 Task: Create a due date automation trigger when advanced on, on the monday of the week a card is due add dates not due next month at 11:00 AM.
Action: Mouse moved to (1261, 100)
Screenshot: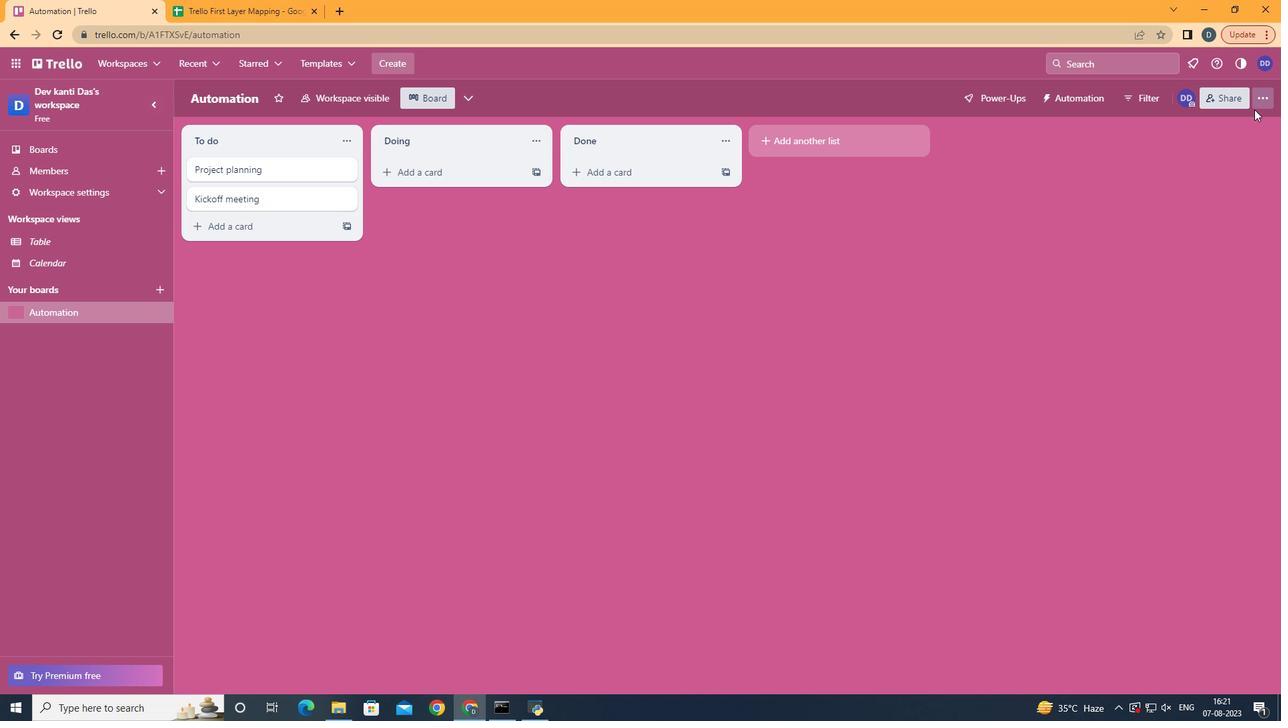 
Action: Mouse pressed left at (1261, 100)
Screenshot: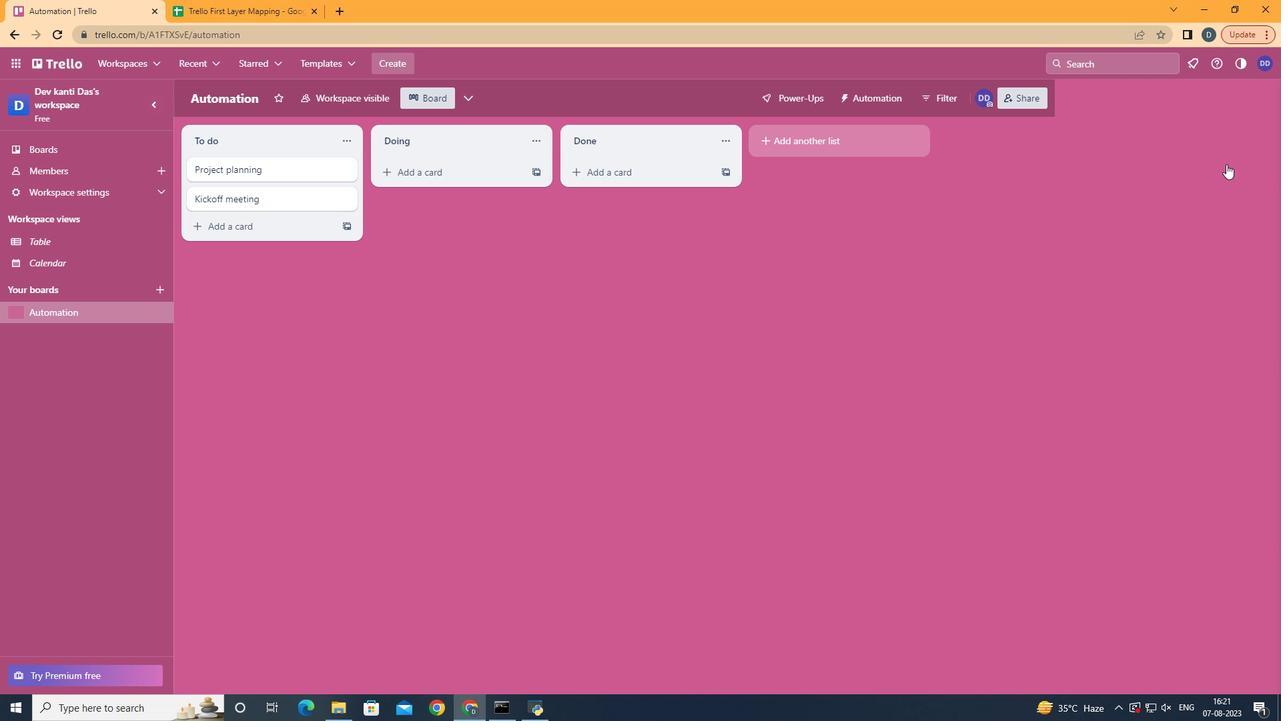 
Action: Mouse moved to (1150, 281)
Screenshot: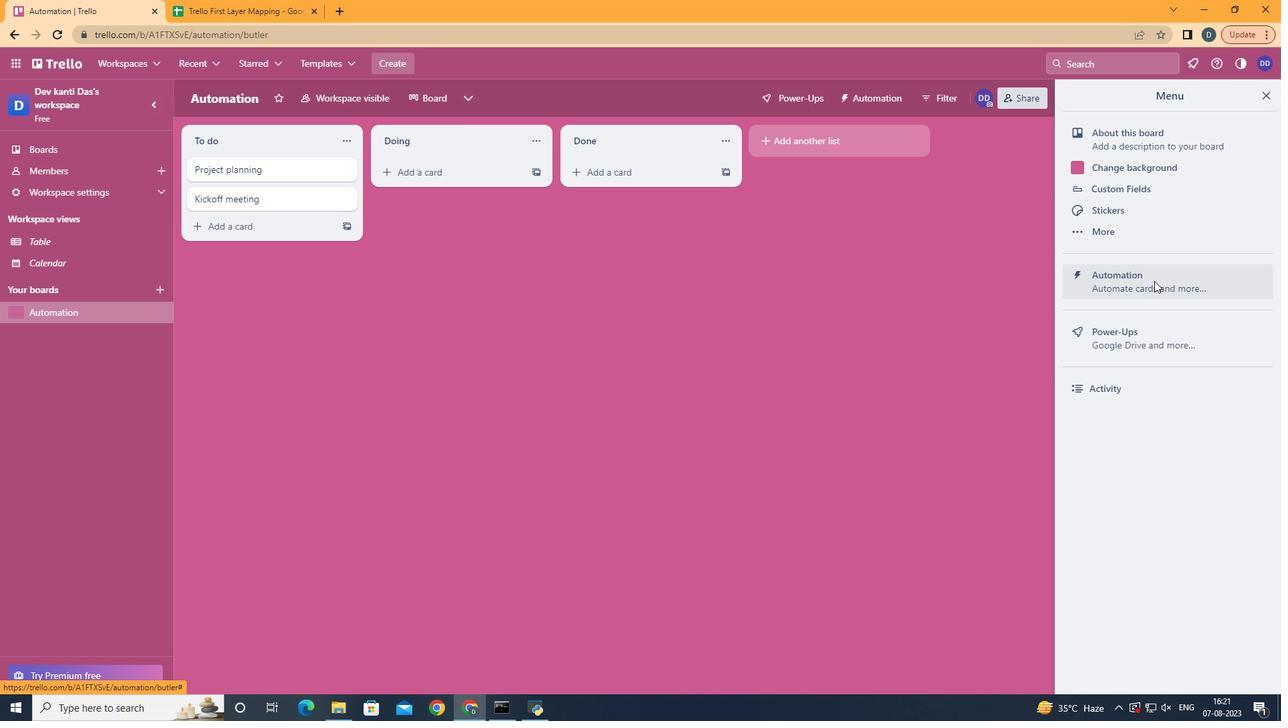 
Action: Mouse pressed left at (1150, 281)
Screenshot: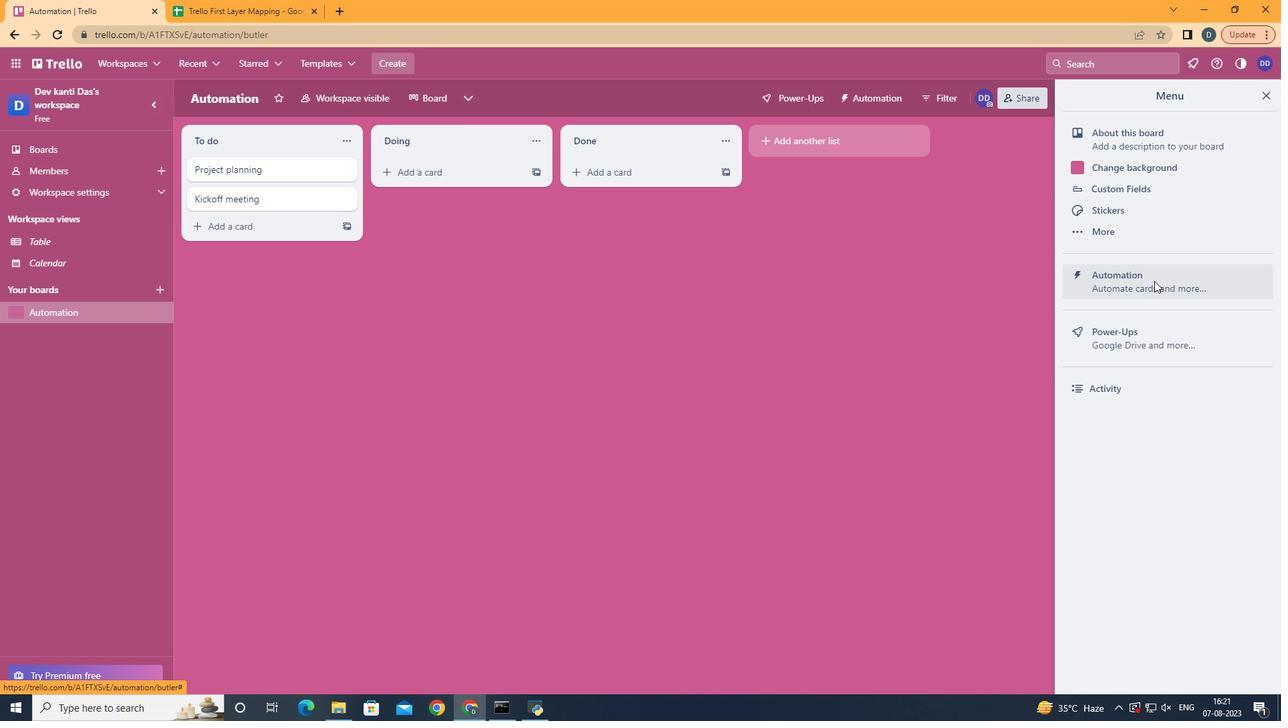 
Action: Mouse moved to (253, 276)
Screenshot: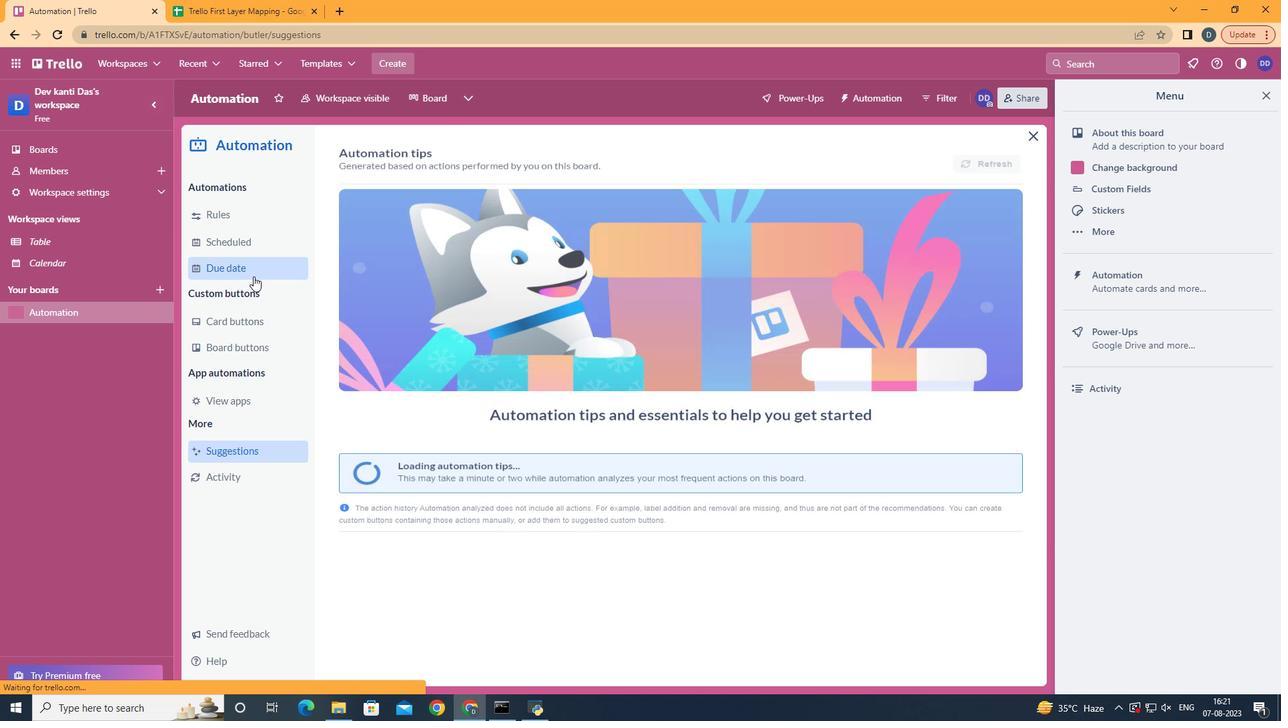 
Action: Mouse pressed left at (253, 276)
Screenshot: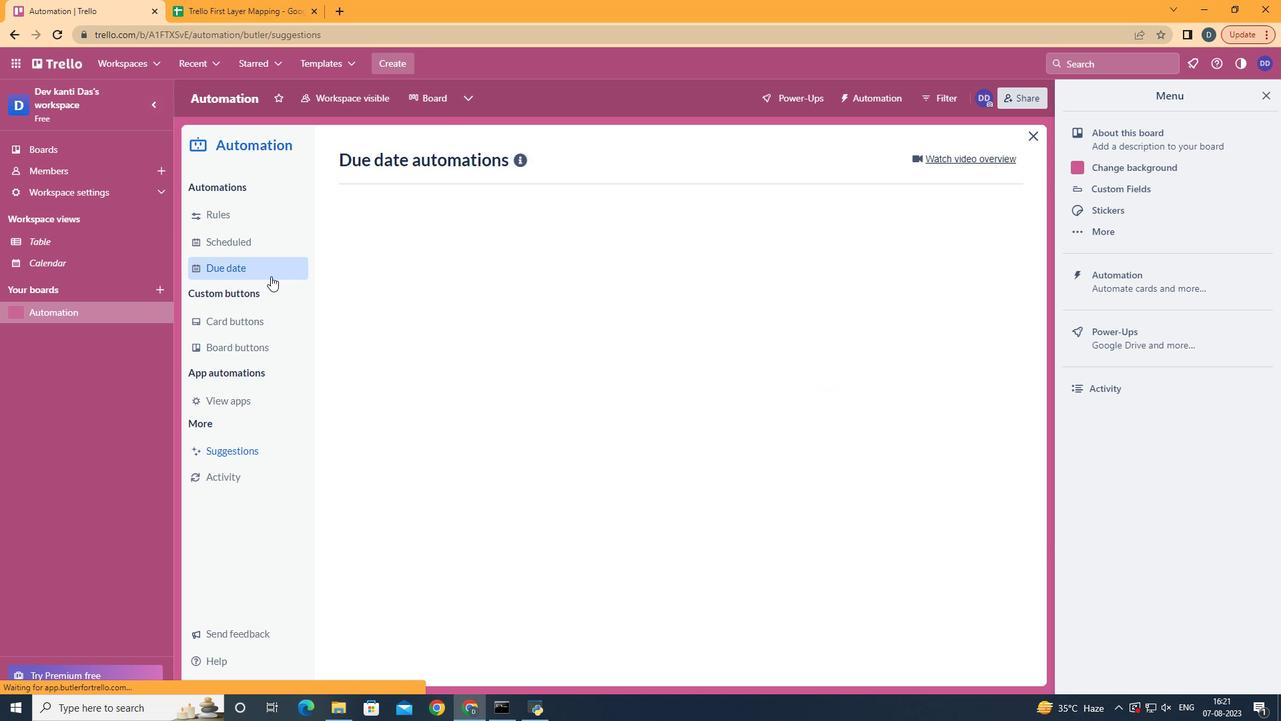
Action: Mouse moved to (939, 154)
Screenshot: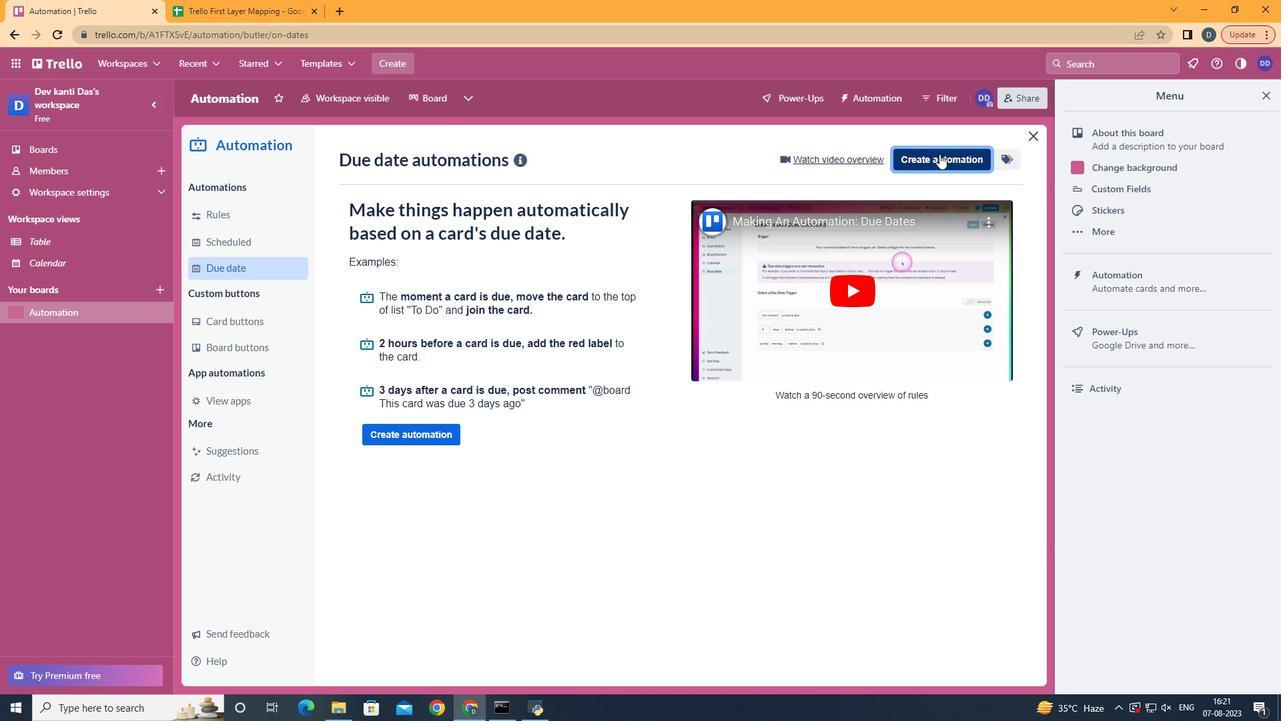 
Action: Mouse pressed left at (939, 154)
Screenshot: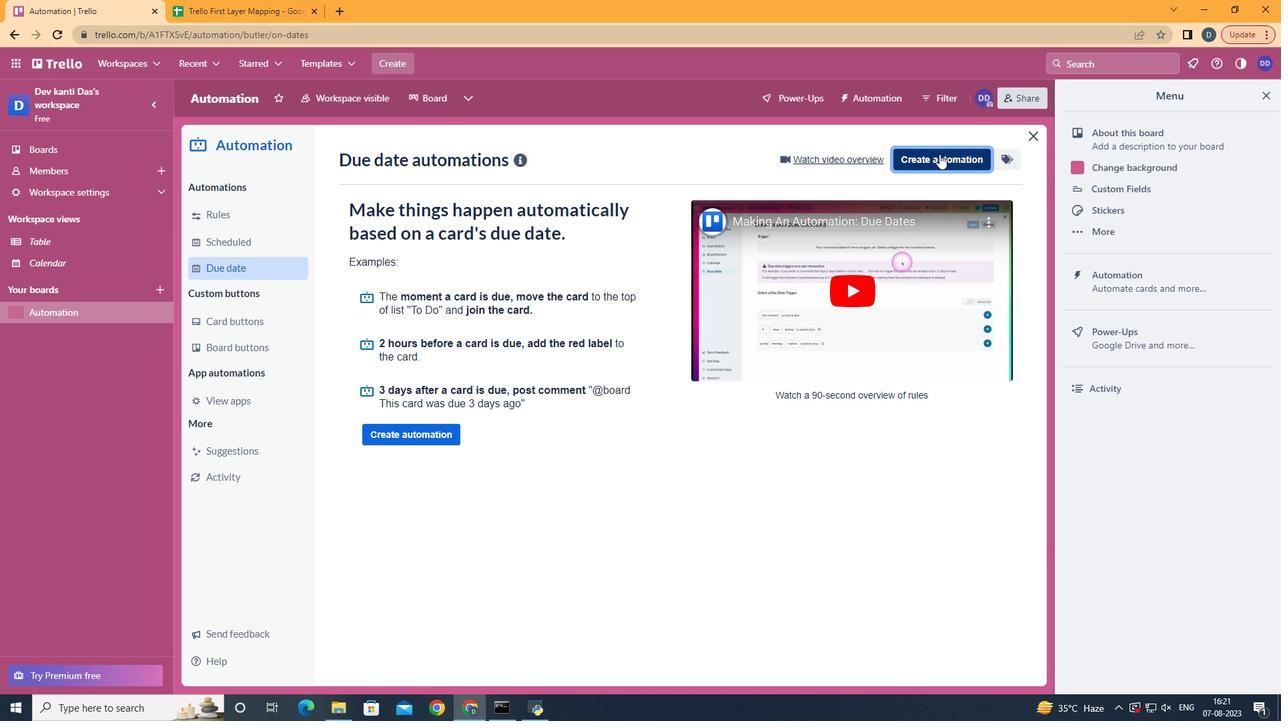 
Action: Mouse moved to (694, 293)
Screenshot: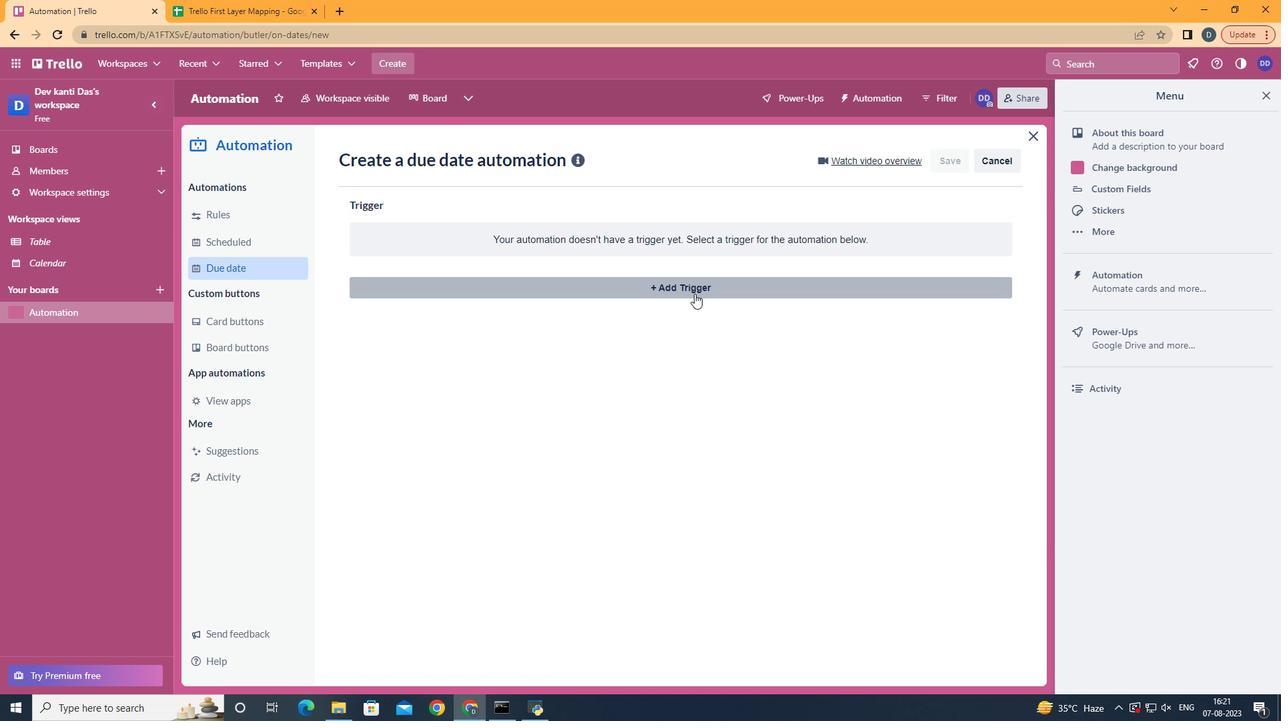 
Action: Mouse pressed left at (694, 293)
Screenshot: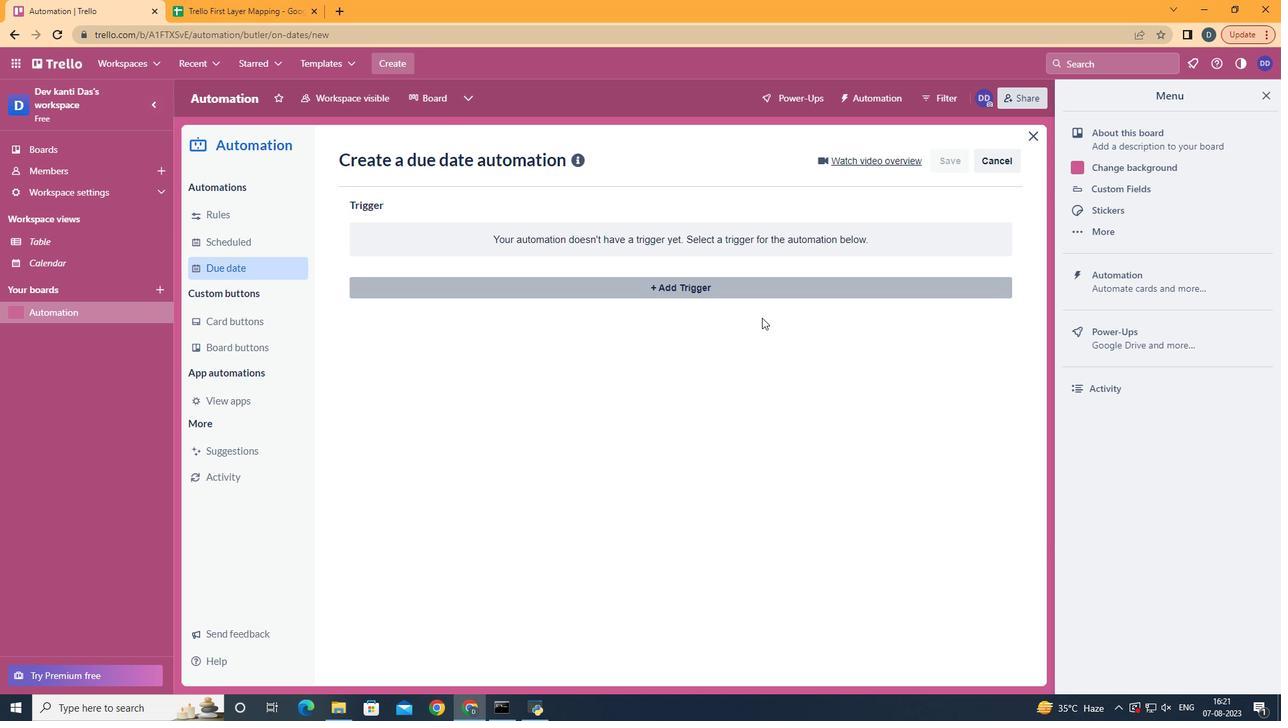 
Action: Mouse moved to (437, 355)
Screenshot: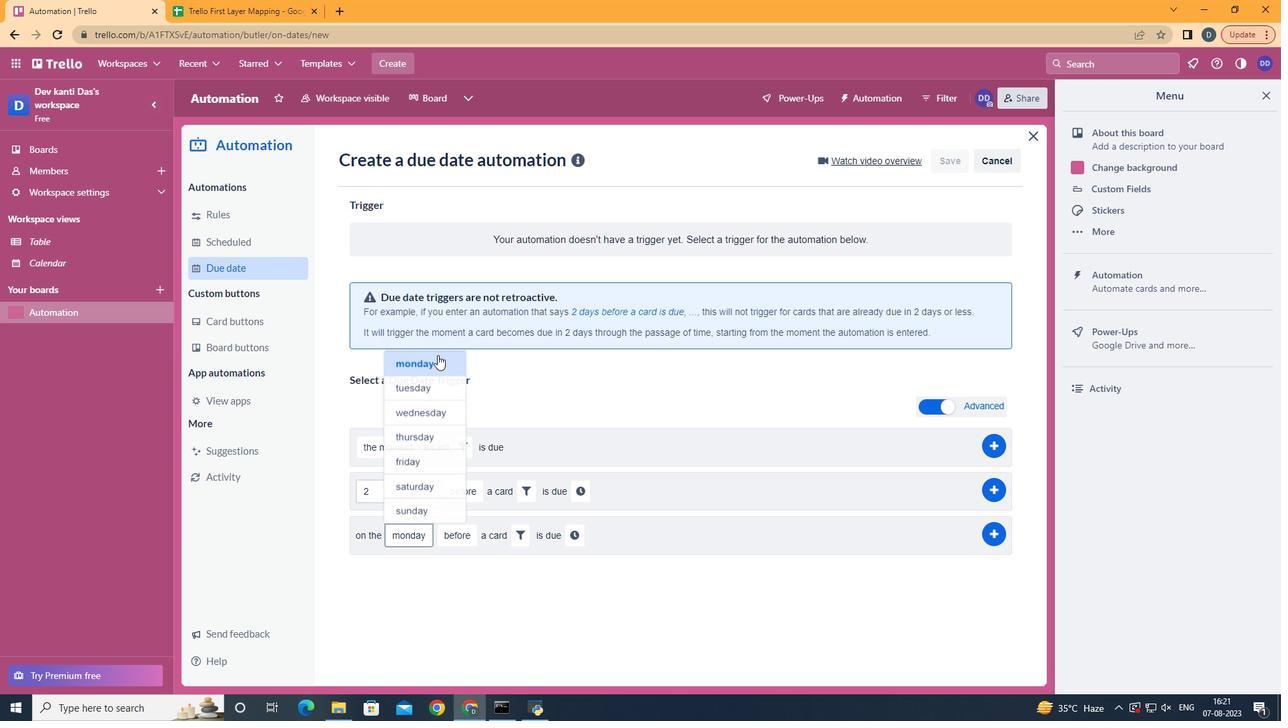 
Action: Mouse pressed left at (437, 355)
Screenshot: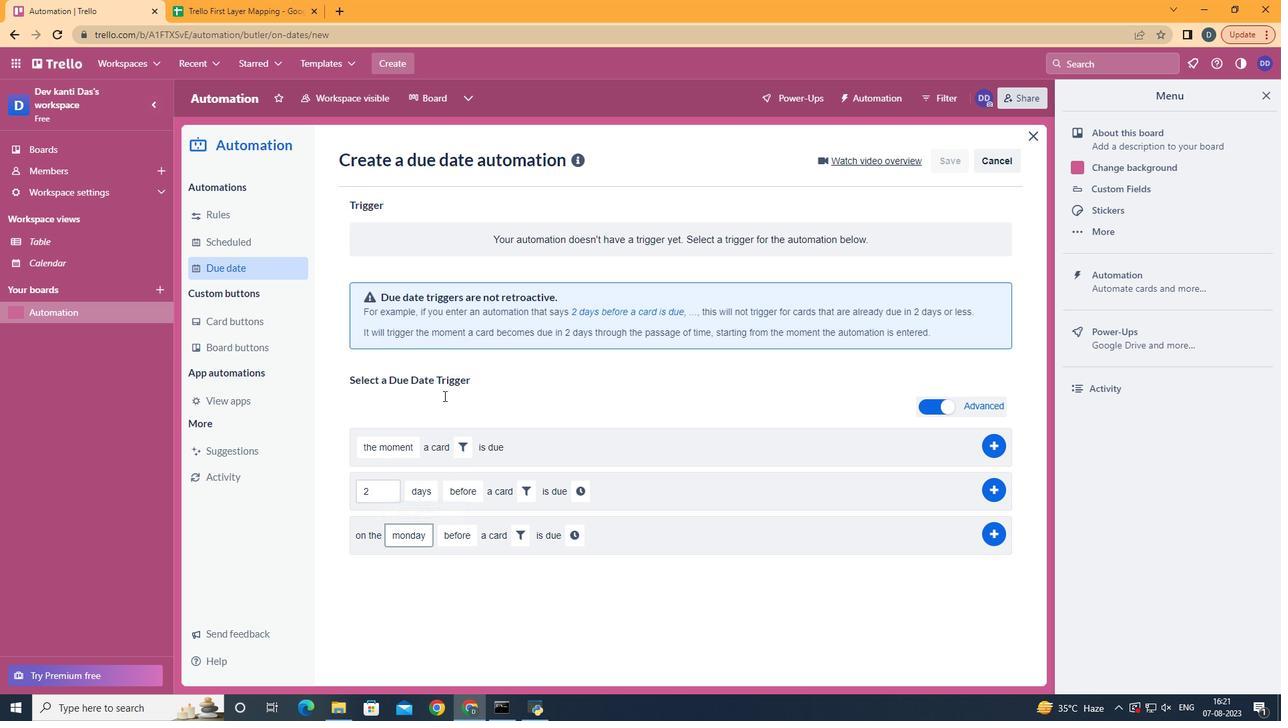 
Action: Mouse moved to (493, 612)
Screenshot: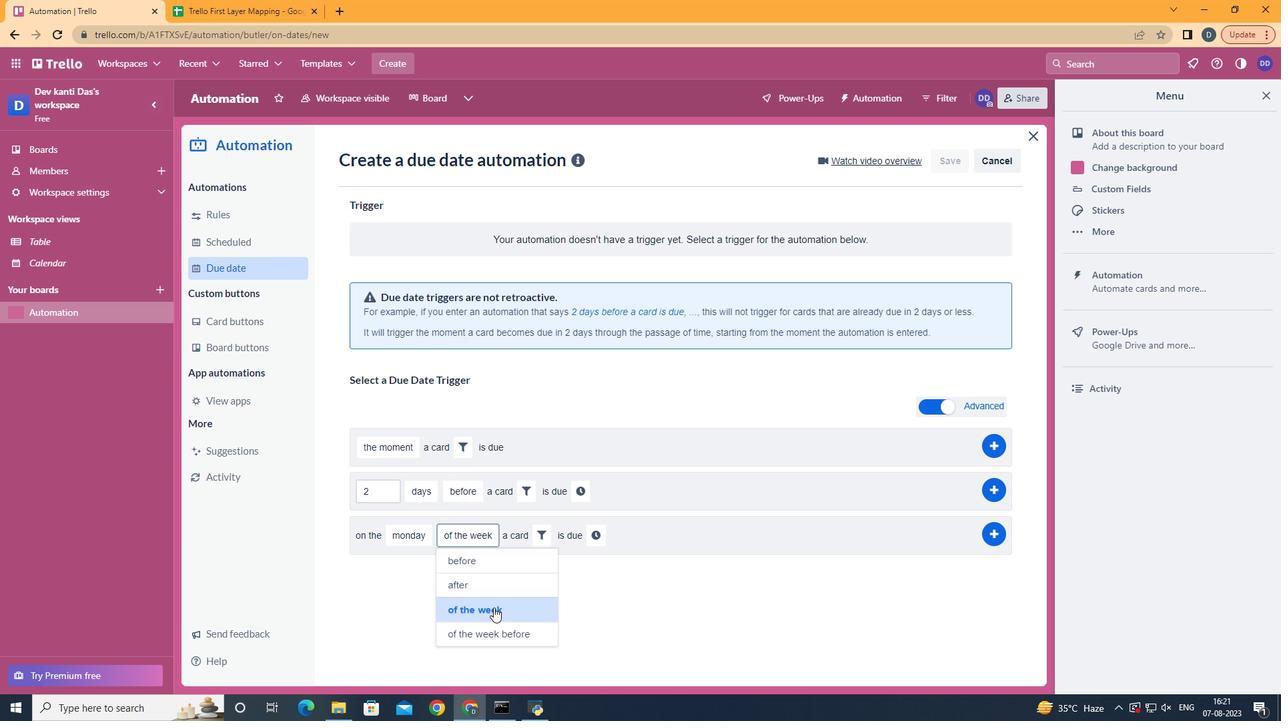 
Action: Mouse pressed left at (493, 612)
Screenshot: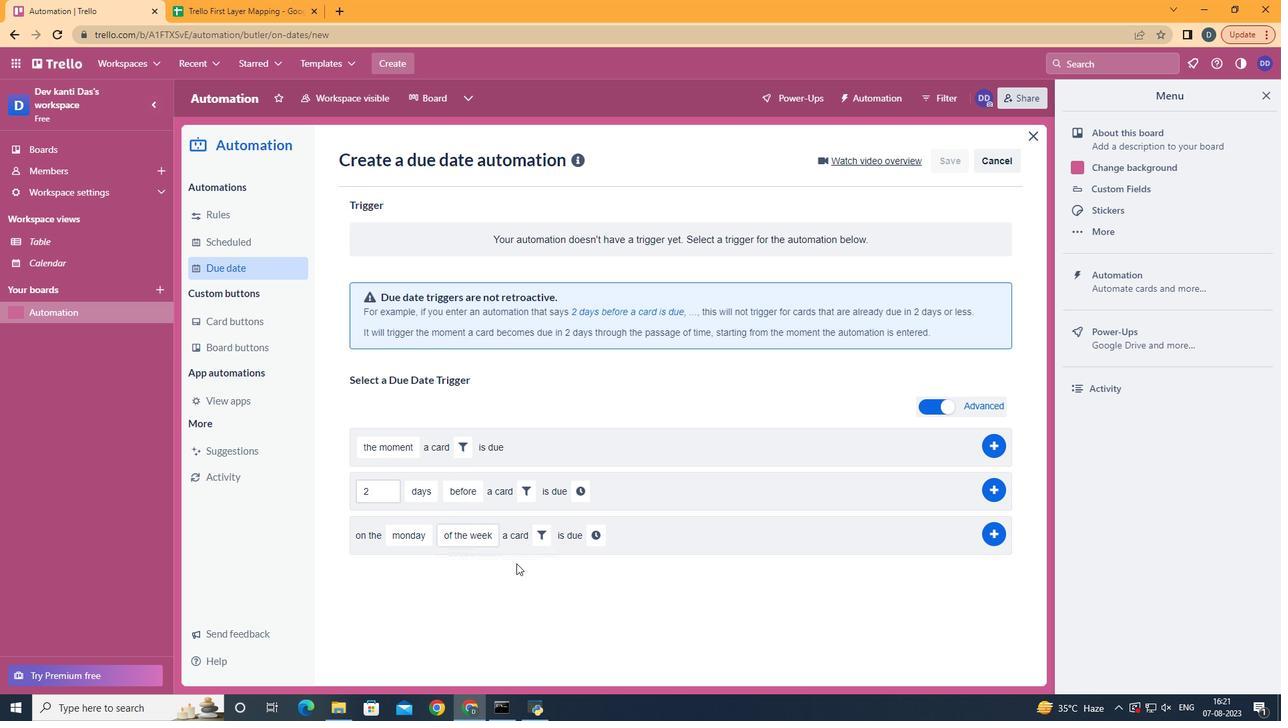 
Action: Mouse moved to (546, 539)
Screenshot: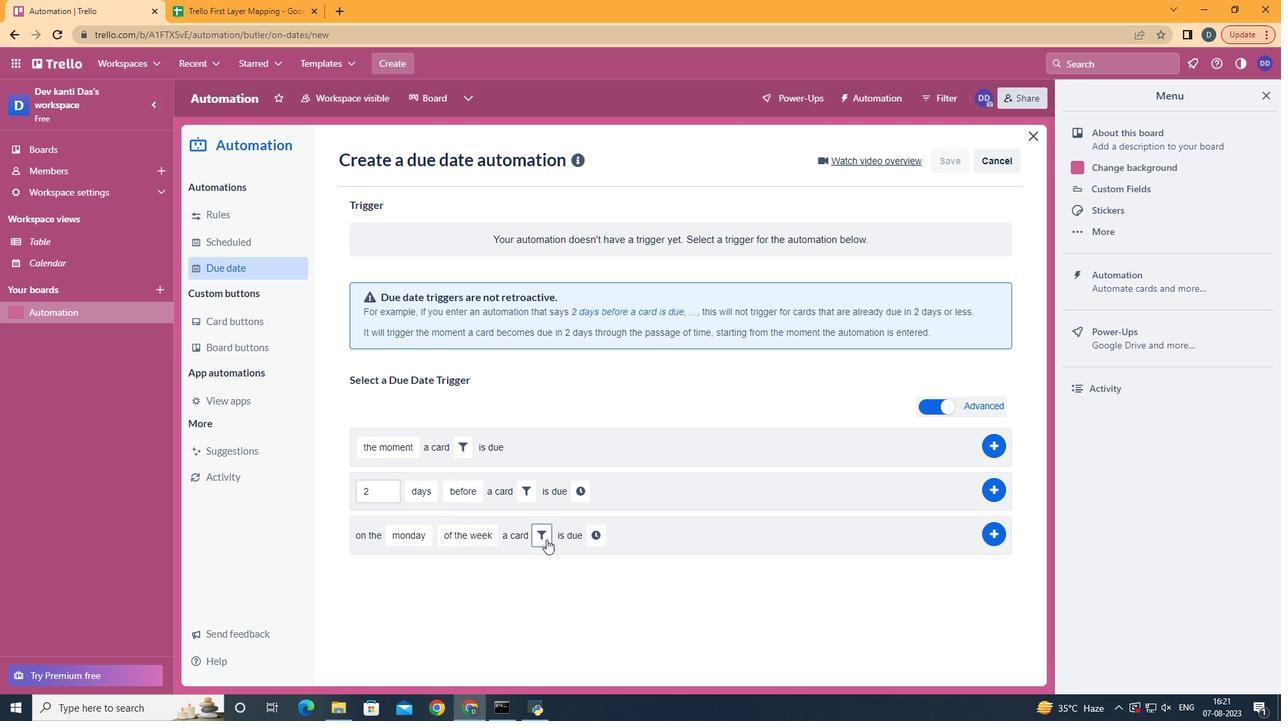 
Action: Mouse pressed left at (546, 539)
Screenshot: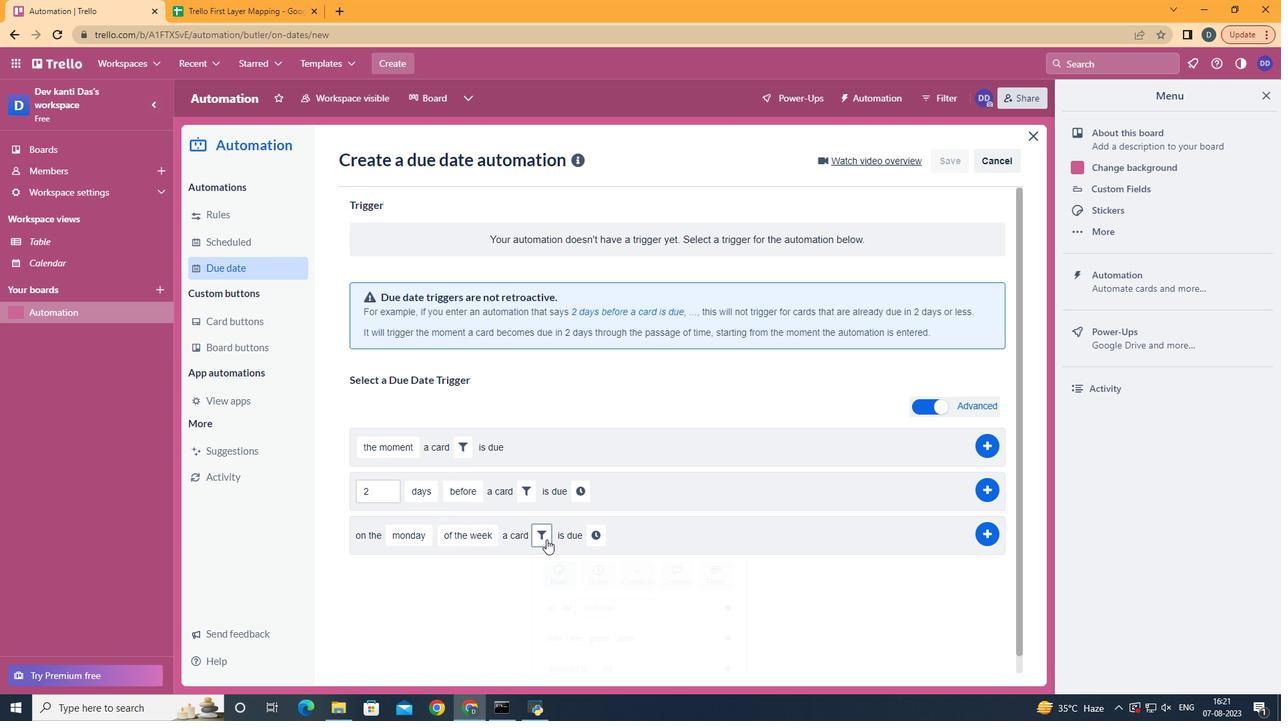 
Action: Mouse moved to (616, 581)
Screenshot: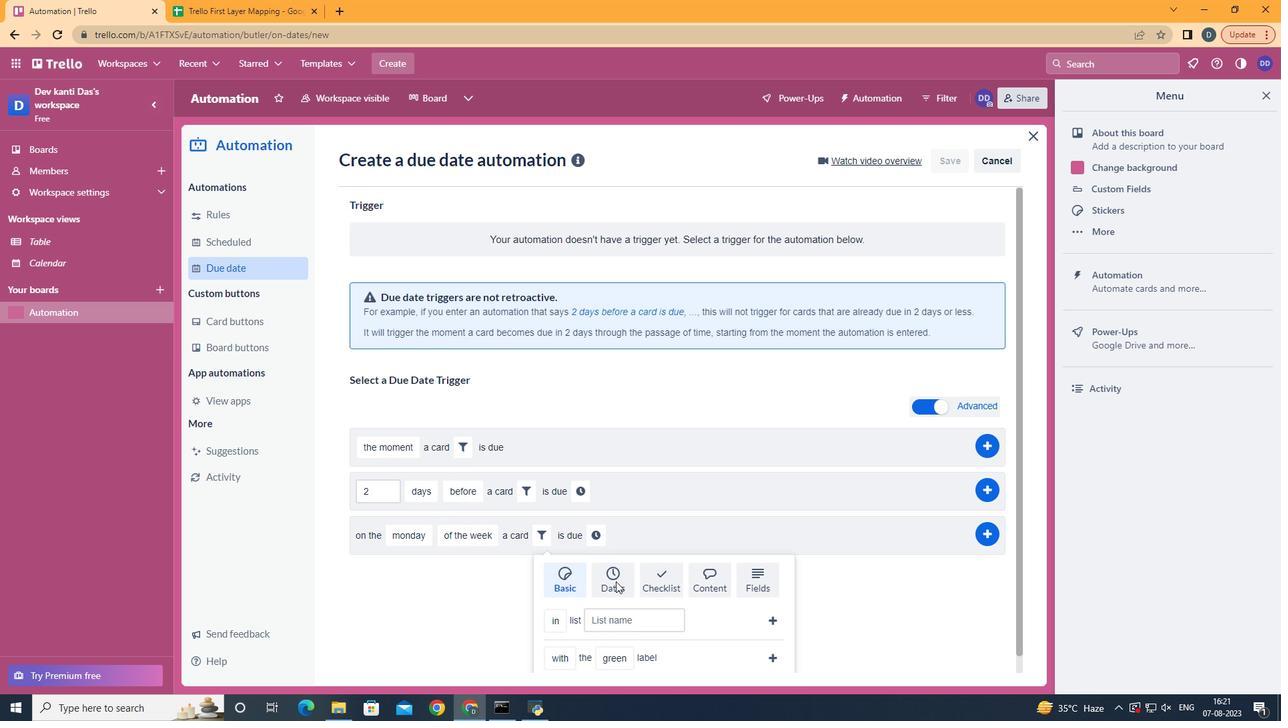 
Action: Mouse pressed left at (616, 581)
Screenshot: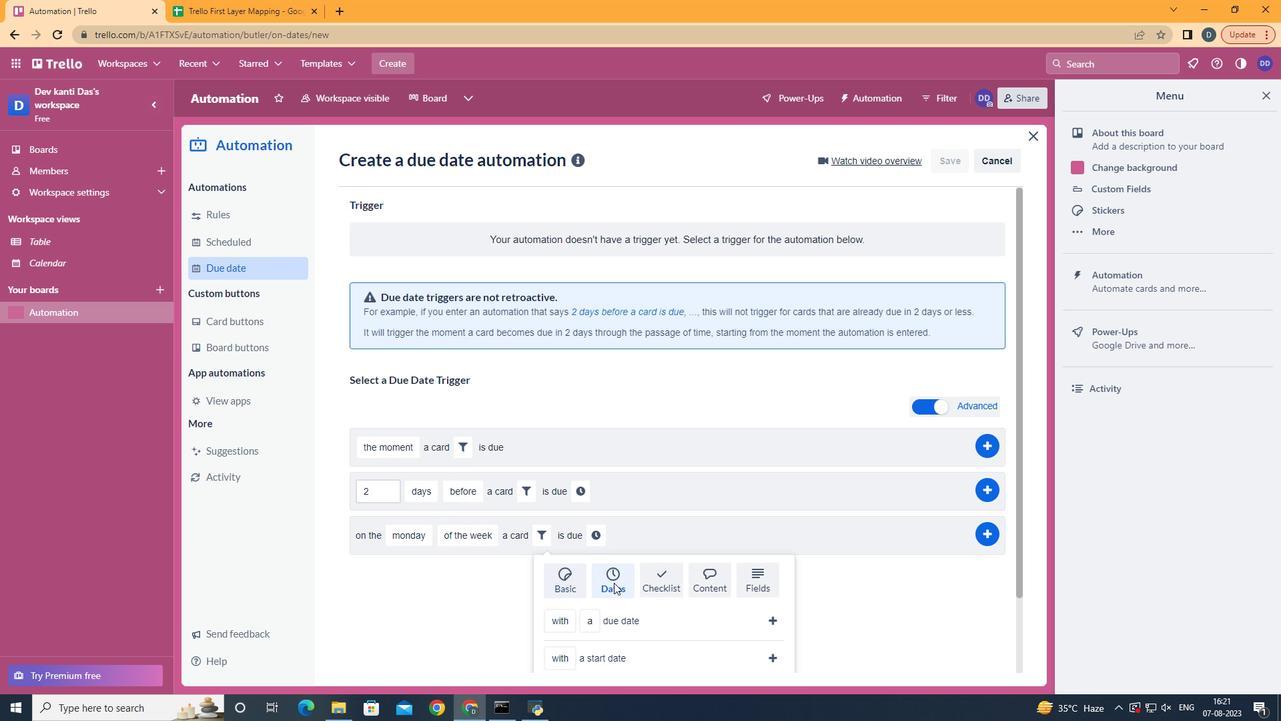 
Action: Mouse moved to (614, 582)
Screenshot: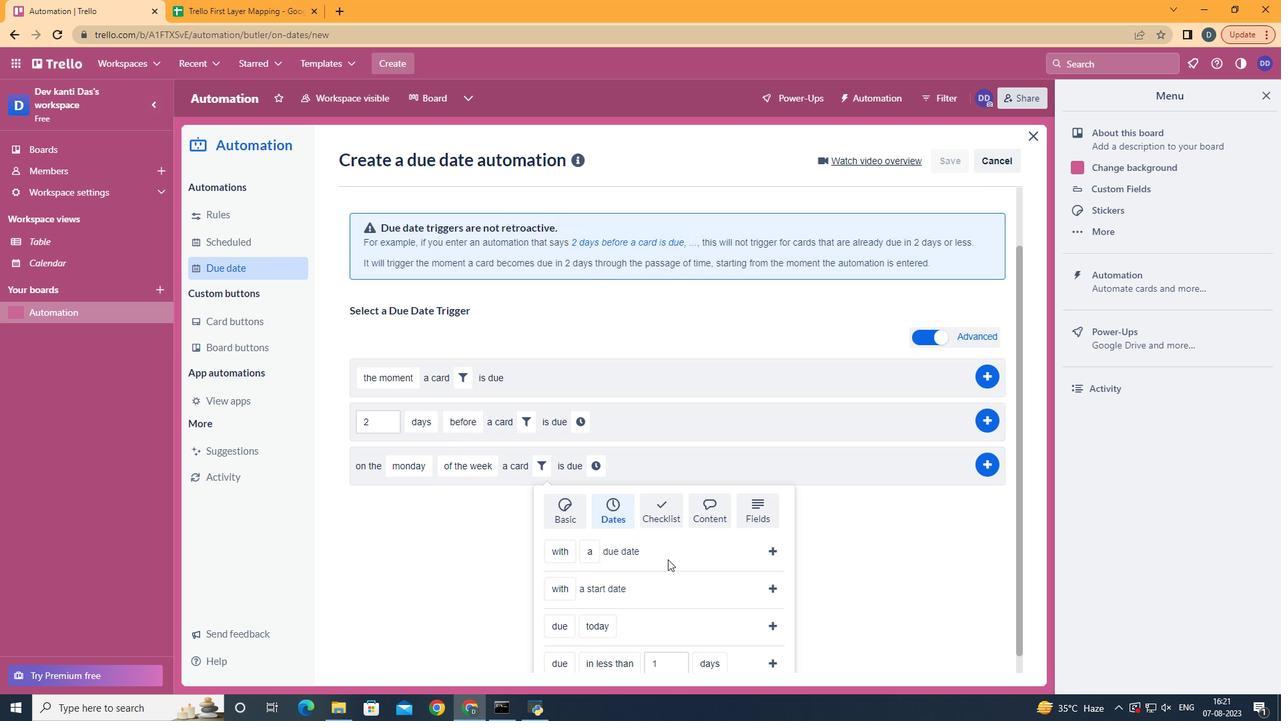 
Action: Mouse scrolled (614, 581) with delta (0, 0)
Screenshot: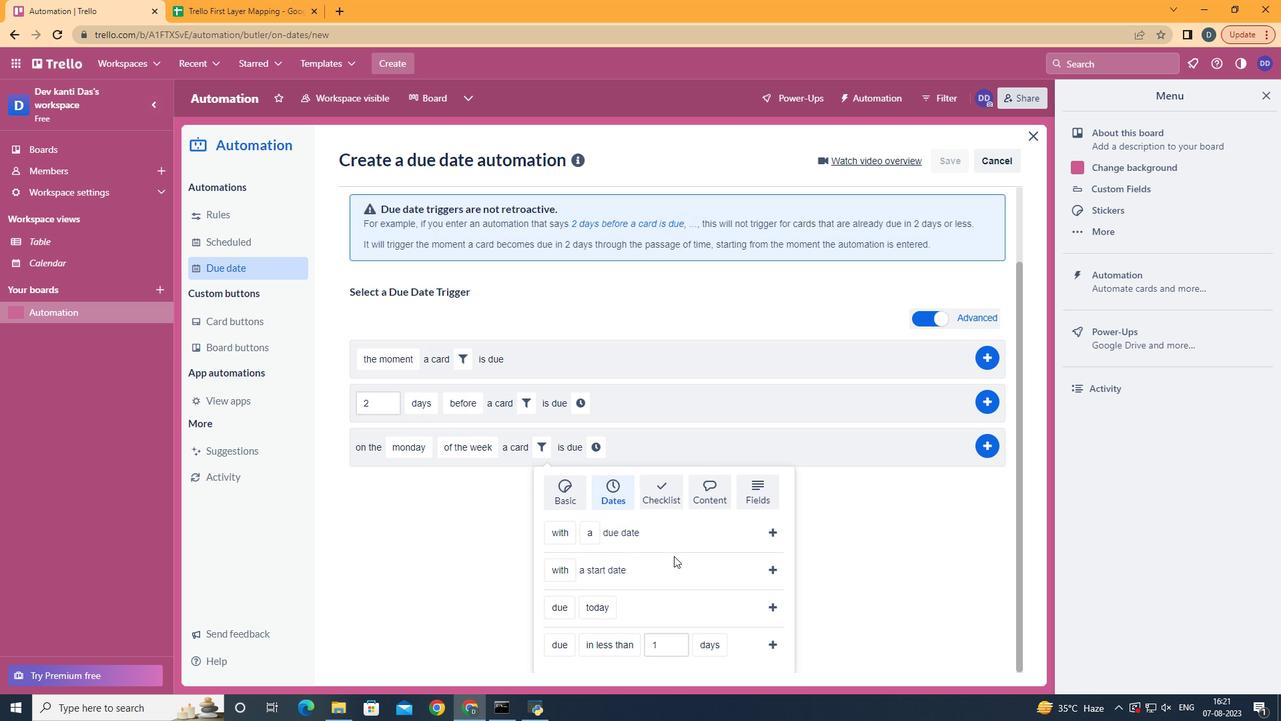
Action: Mouse scrolled (614, 581) with delta (0, 0)
Screenshot: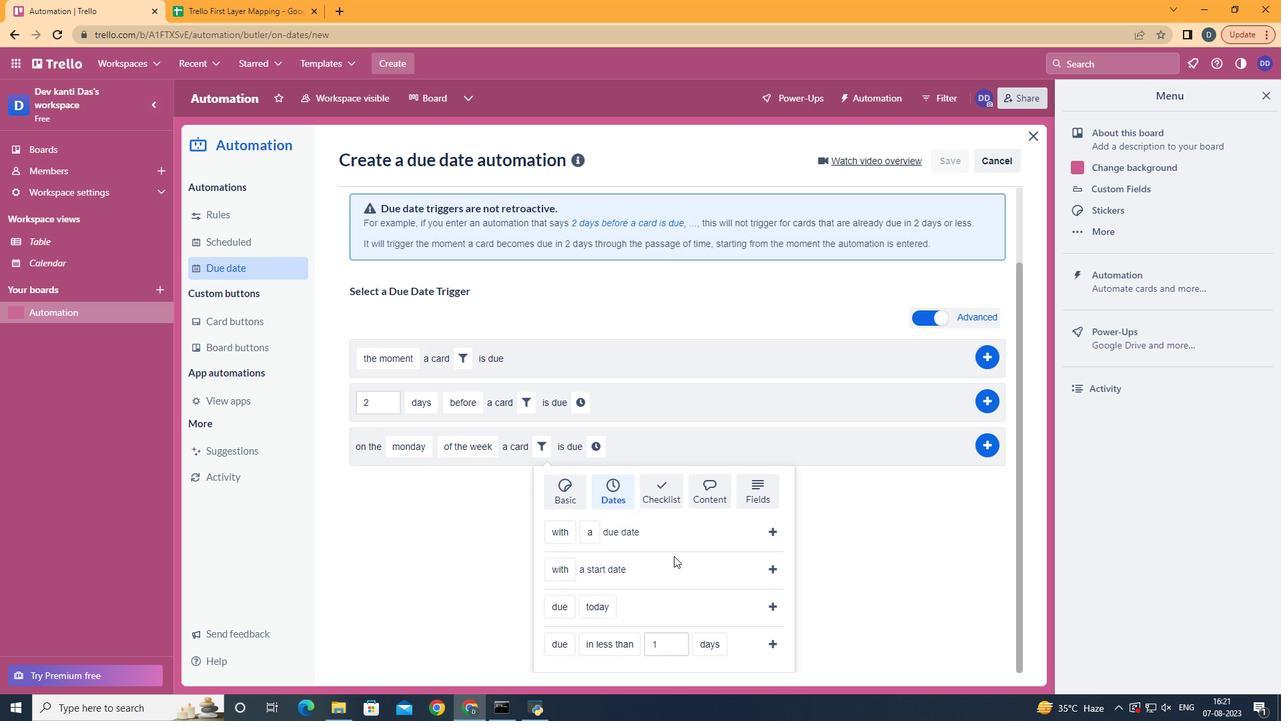 
Action: Mouse scrolled (614, 581) with delta (0, 0)
Screenshot: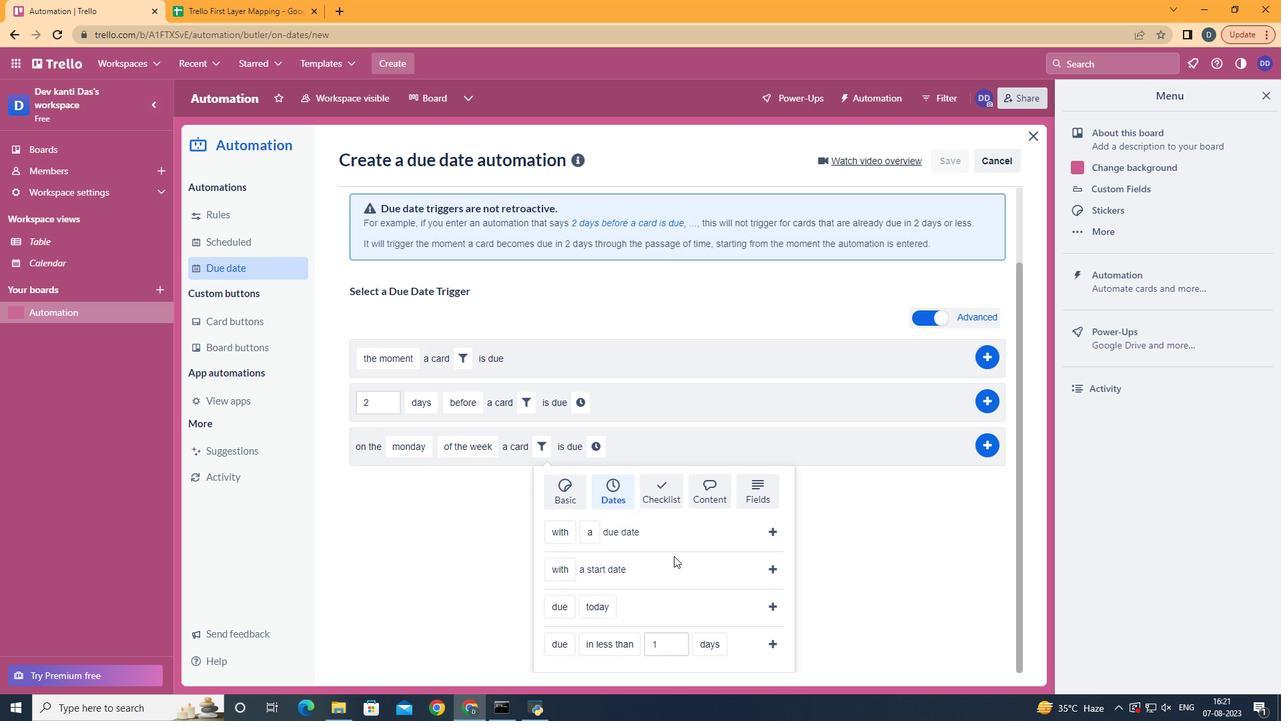 
Action: Mouse scrolled (614, 581) with delta (0, 0)
Screenshot: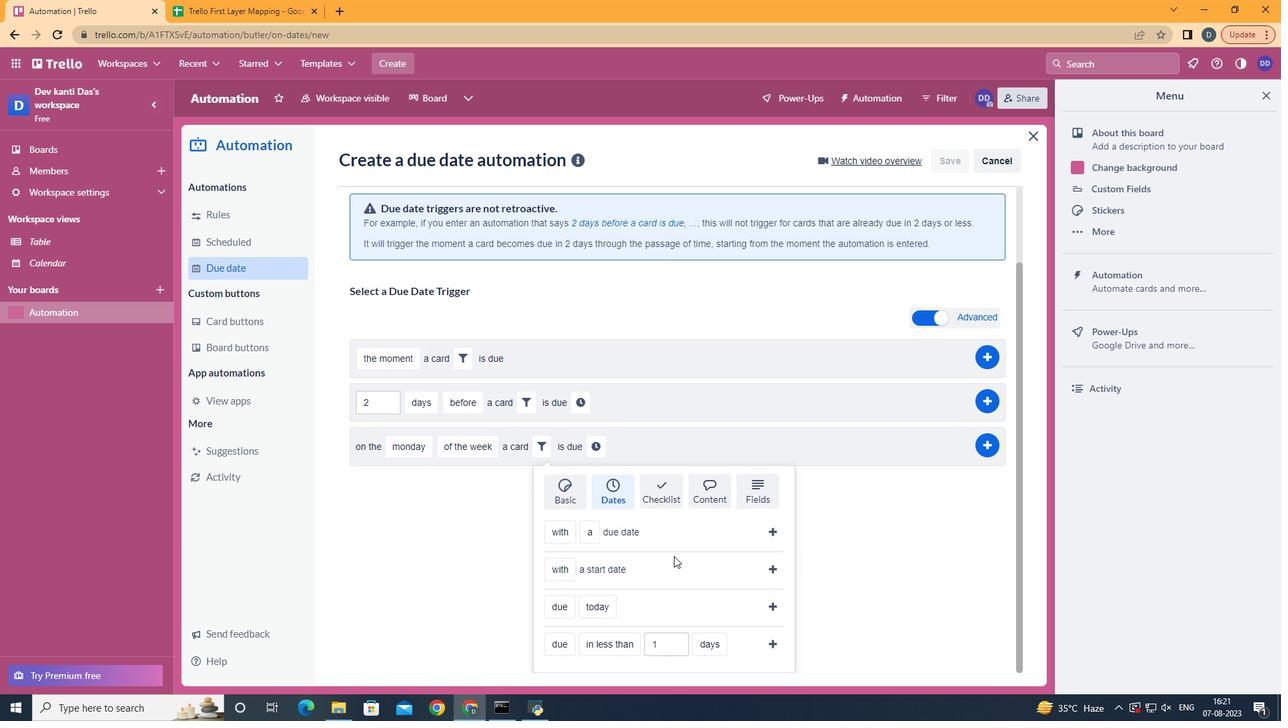 
Action: Mouse moved to (582, 533)
Screenshot: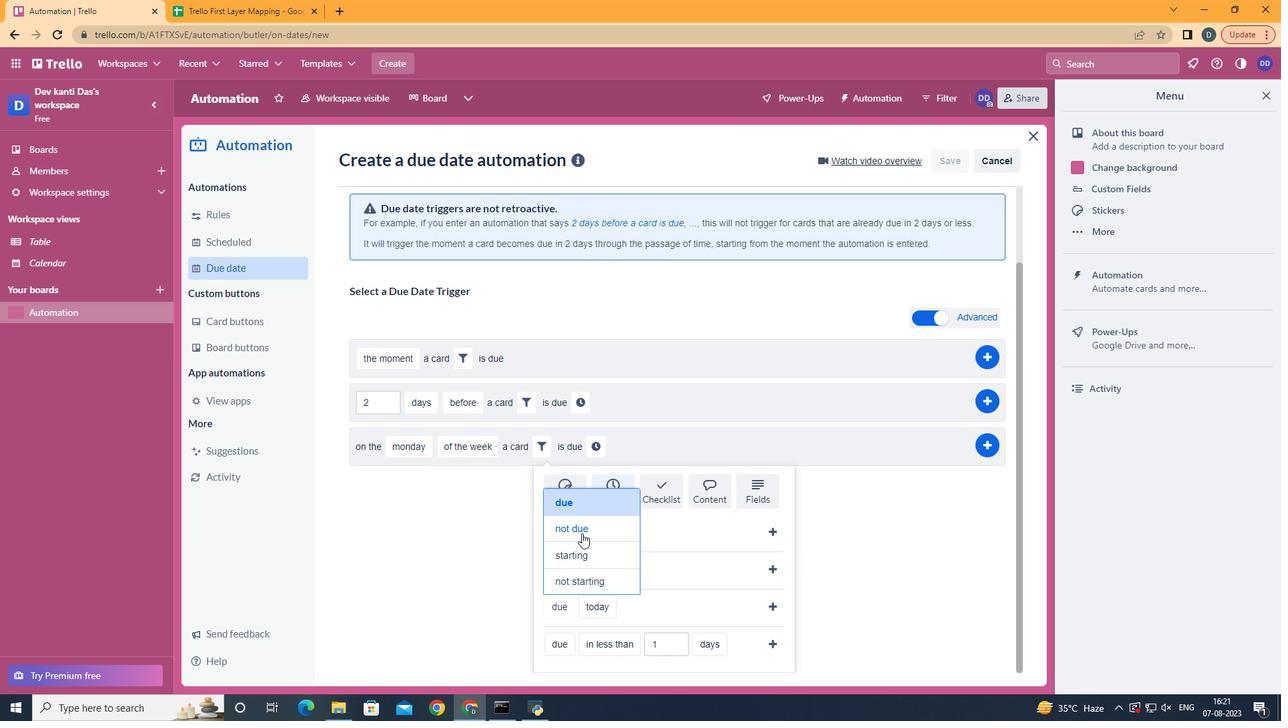 
Action: Mouse pressed left at (582, 533)
Screenshot: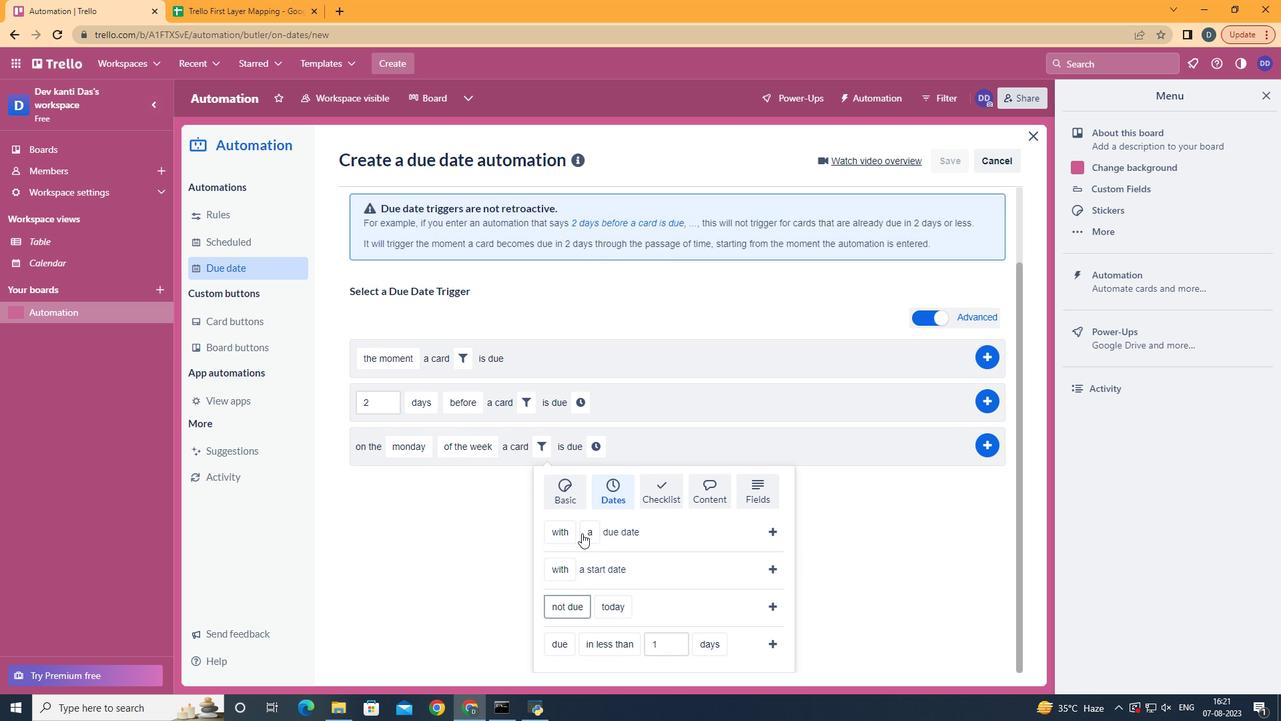 
Action: Mouse moved to (634, 585)
Screenshot: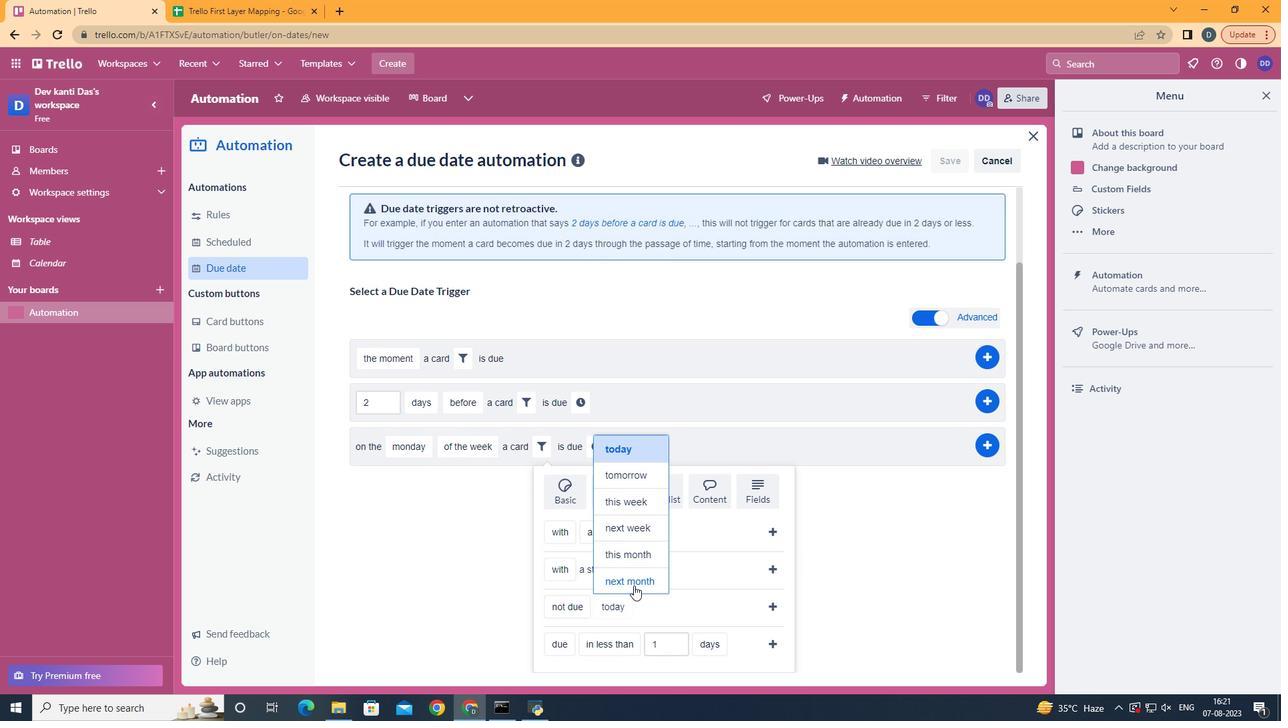 
Action: Mouse pressed left at (634, 585)
Screenshot: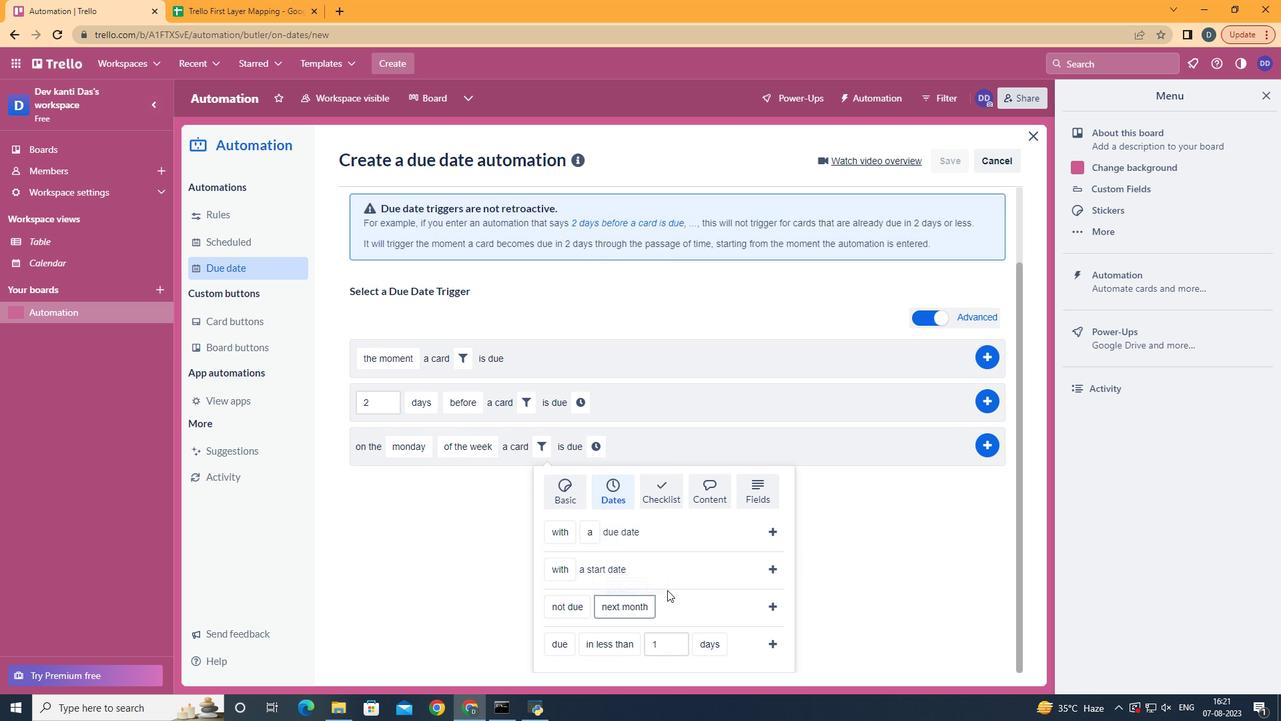 
Action: Mouse moved to (777, 604)
Screenshot: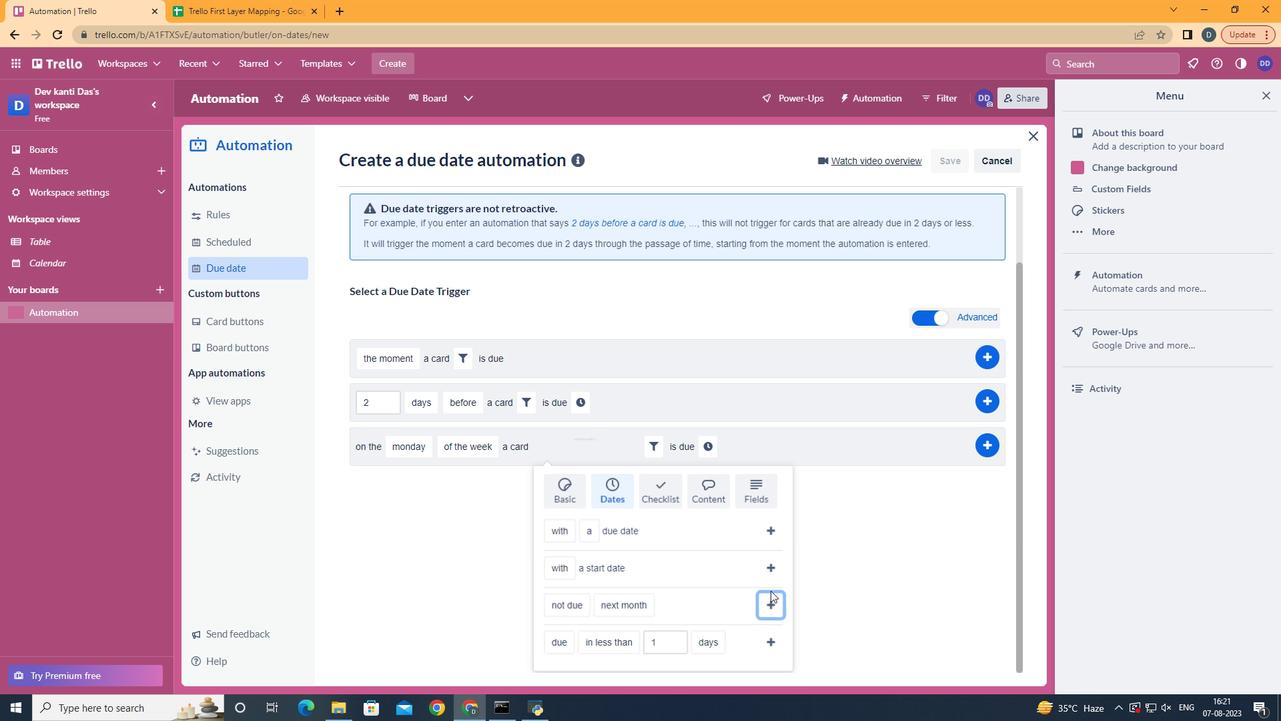
Action: Mouse pressed left at (777, 604)
Screenshot: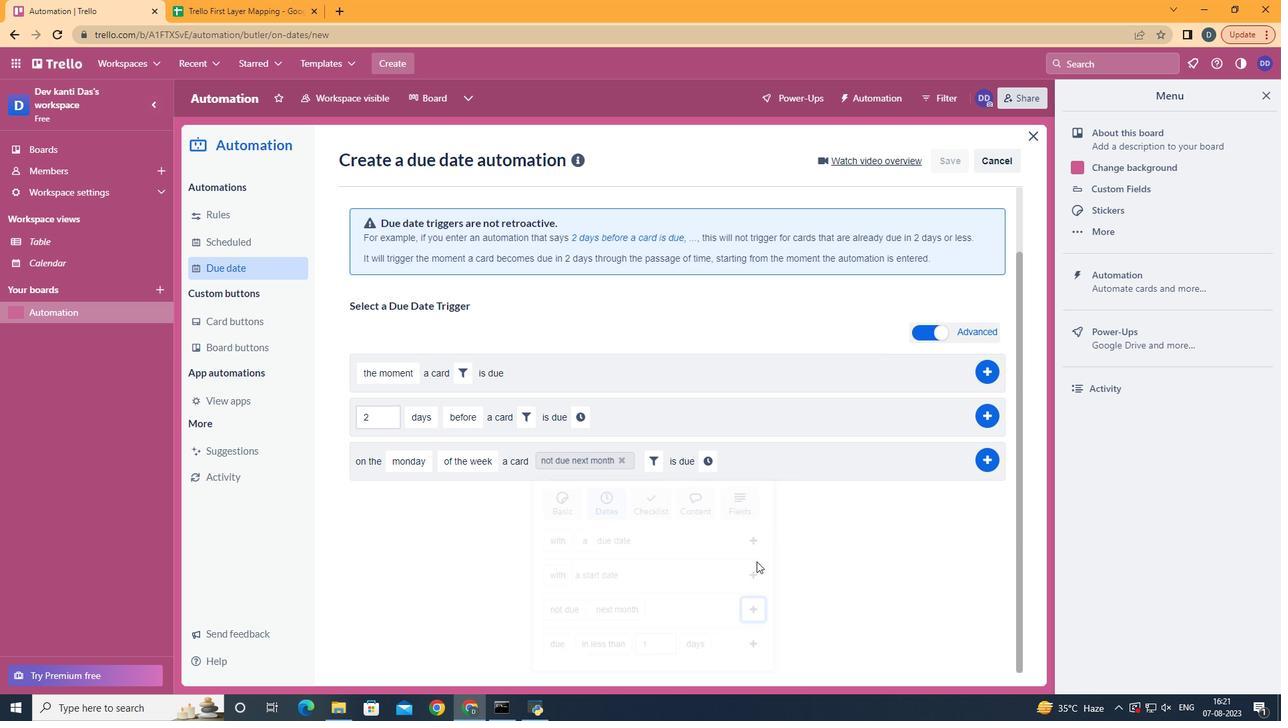 
Action: Mouse moved to (715, 534)
Screenshot: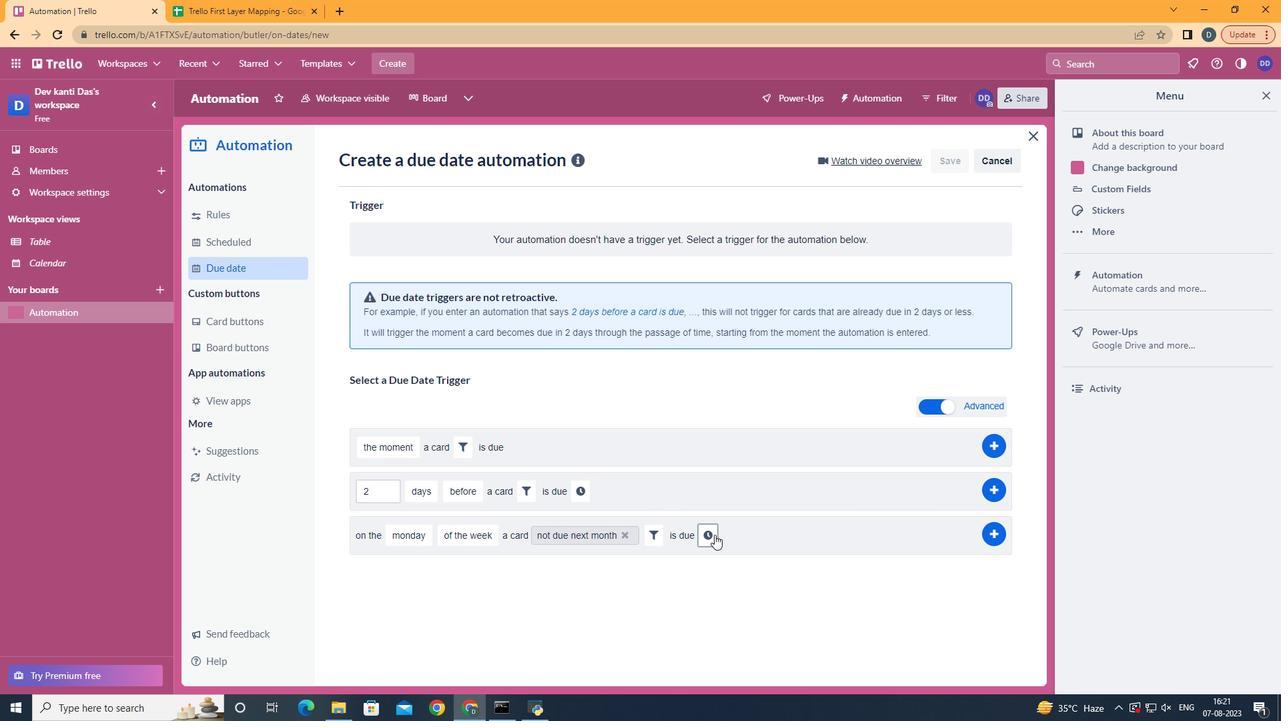 
Action: Mouse pressed left at (715, 534)
Screenshot: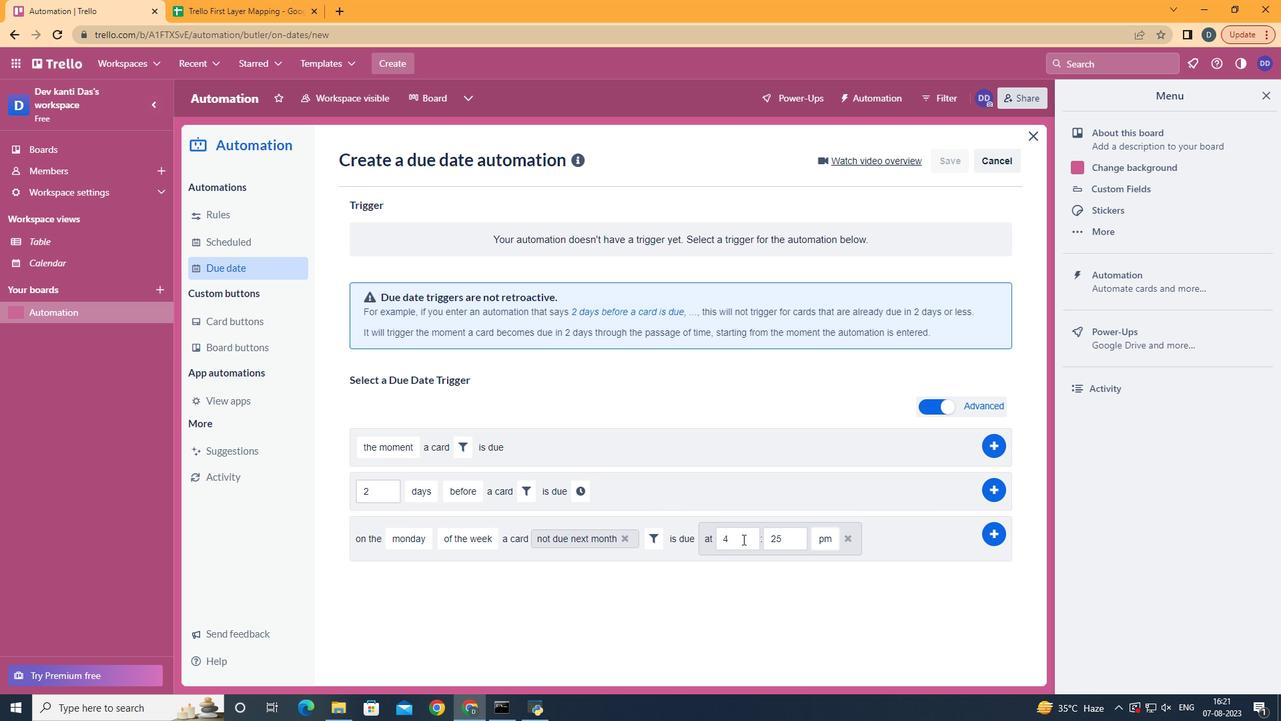 
Action: Mouse moved to (745, 540)
Screenshot: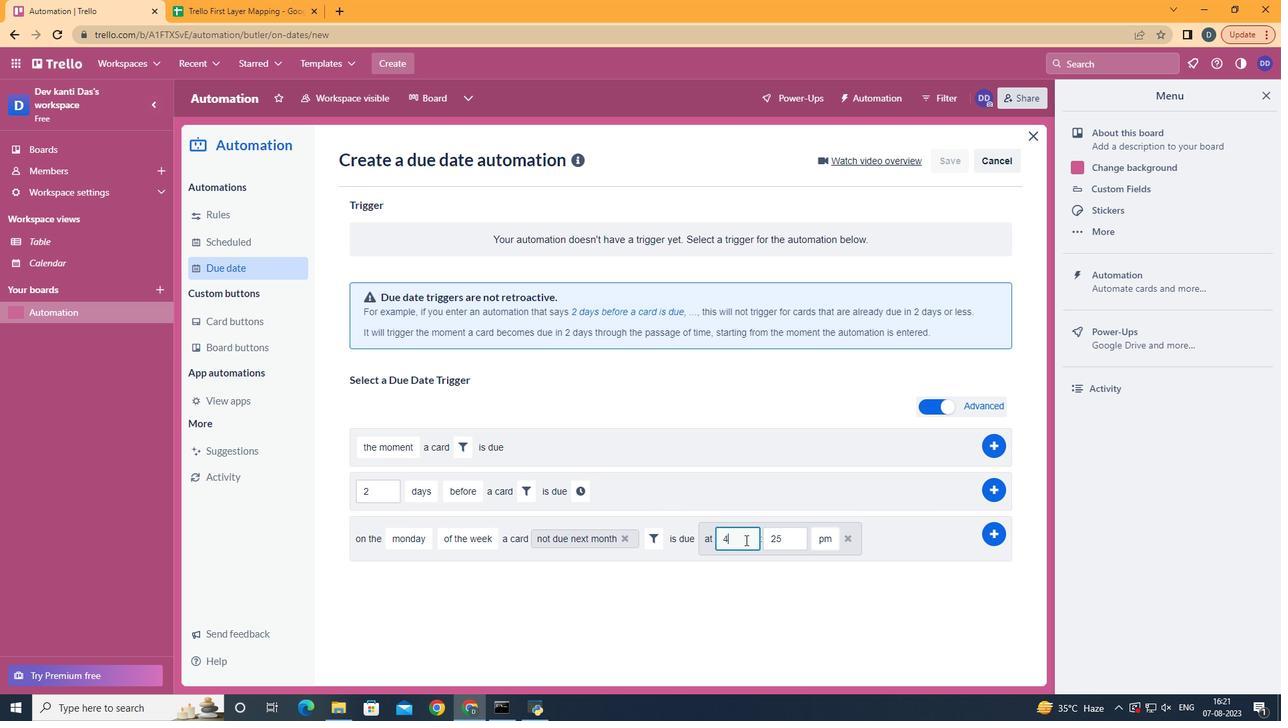
Action: Mouse pressed left at (745, 540)
Screenshot: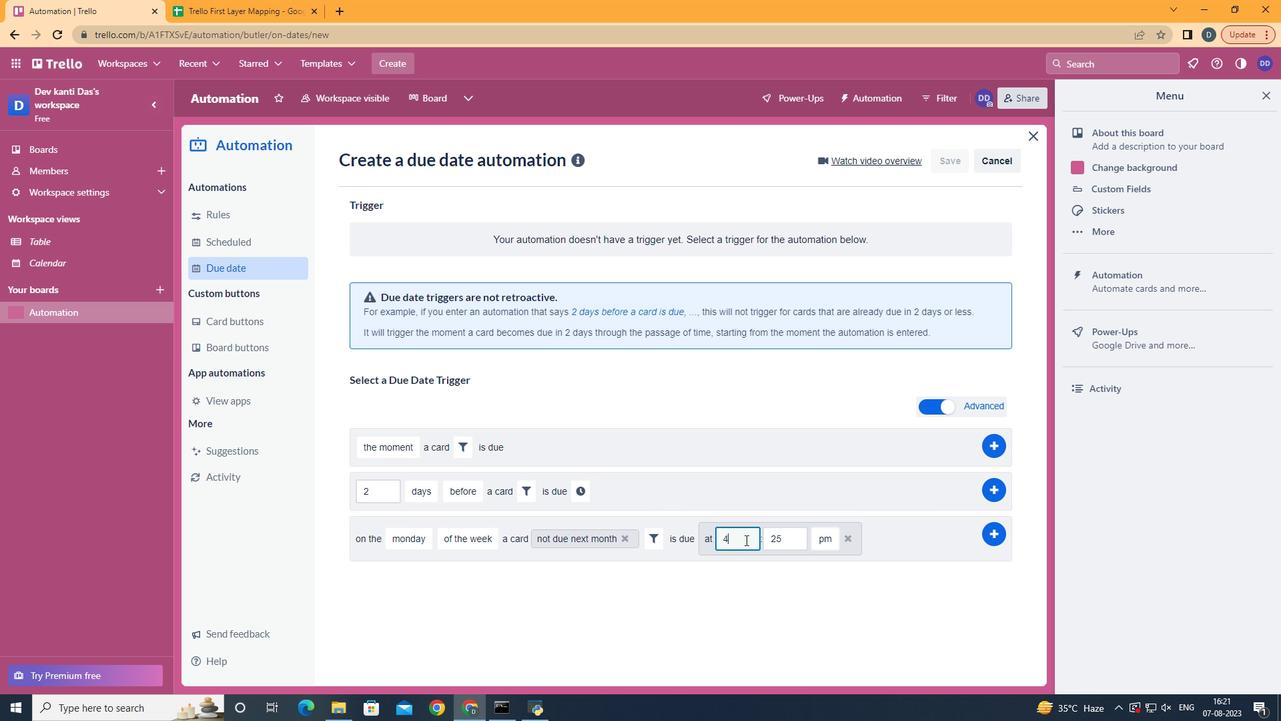 
Action: Mouse moved to (741, 542)
Screenshot: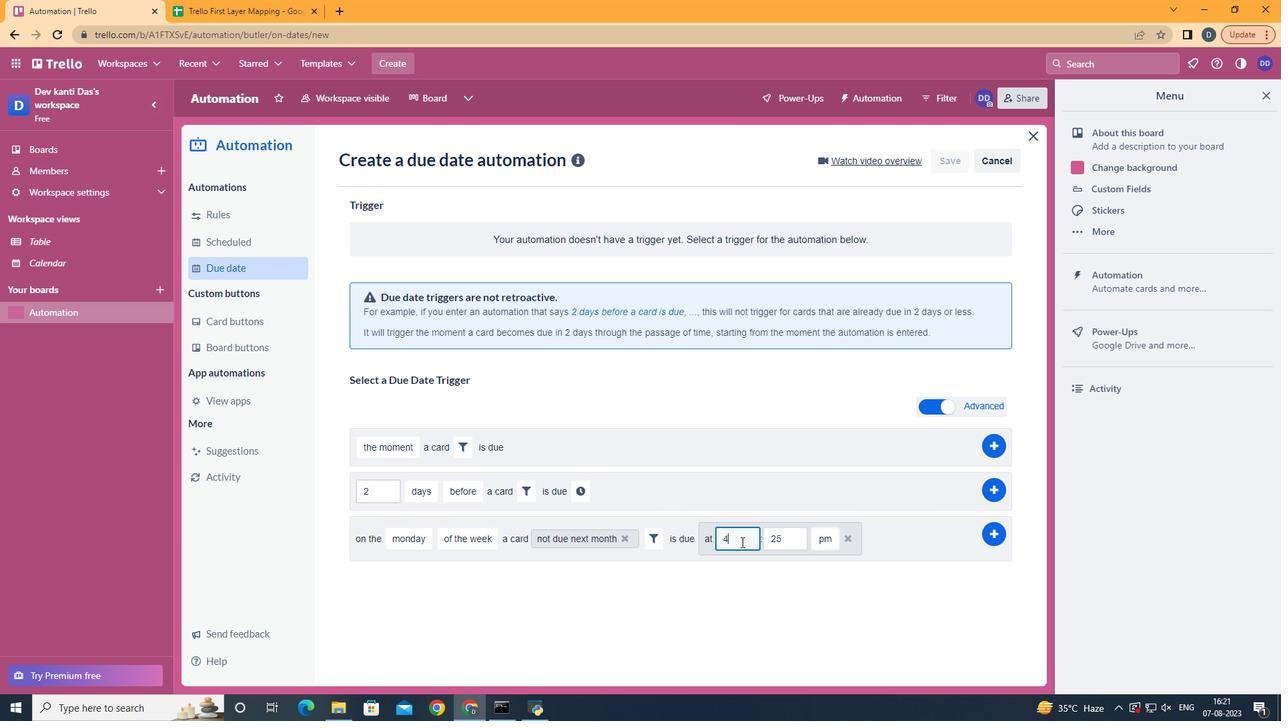 
Action: Key pressed <Key.backspace>11
Screenshot: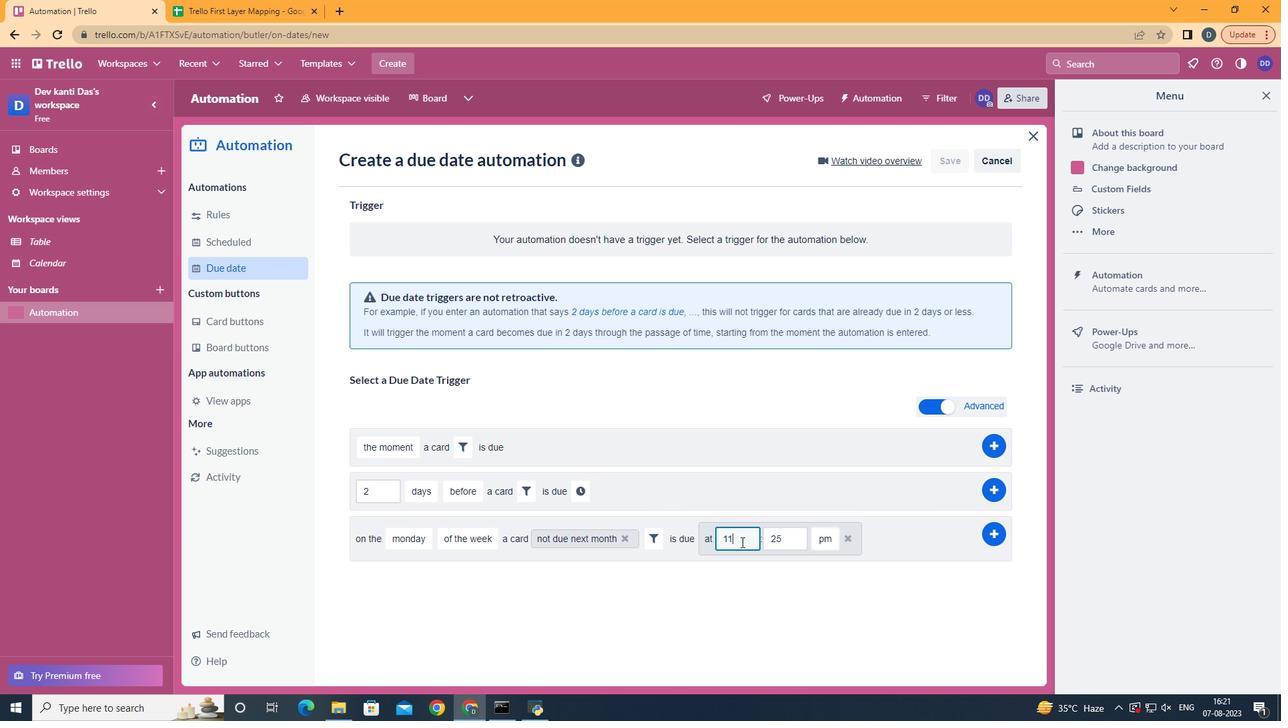 
Action: Mouse moved to (809, 535)
Screenshot: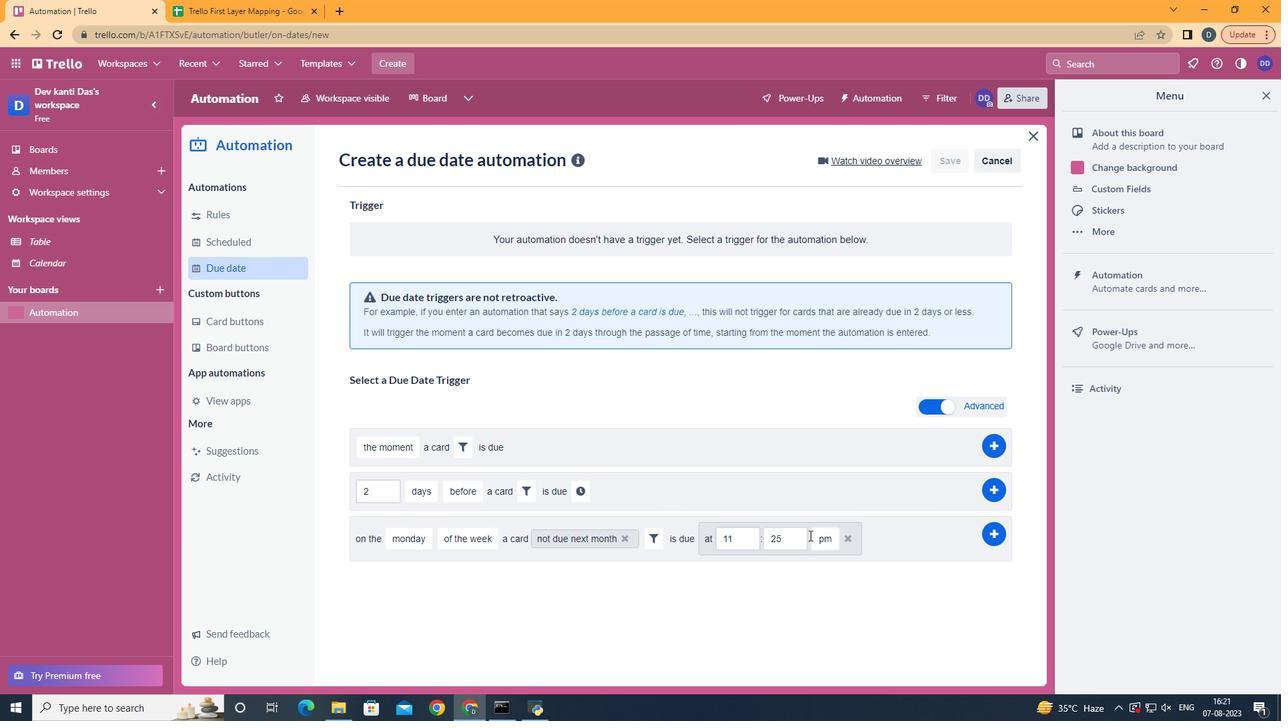 
Action: Mouse pressed left at (809, 535)
Screenshot: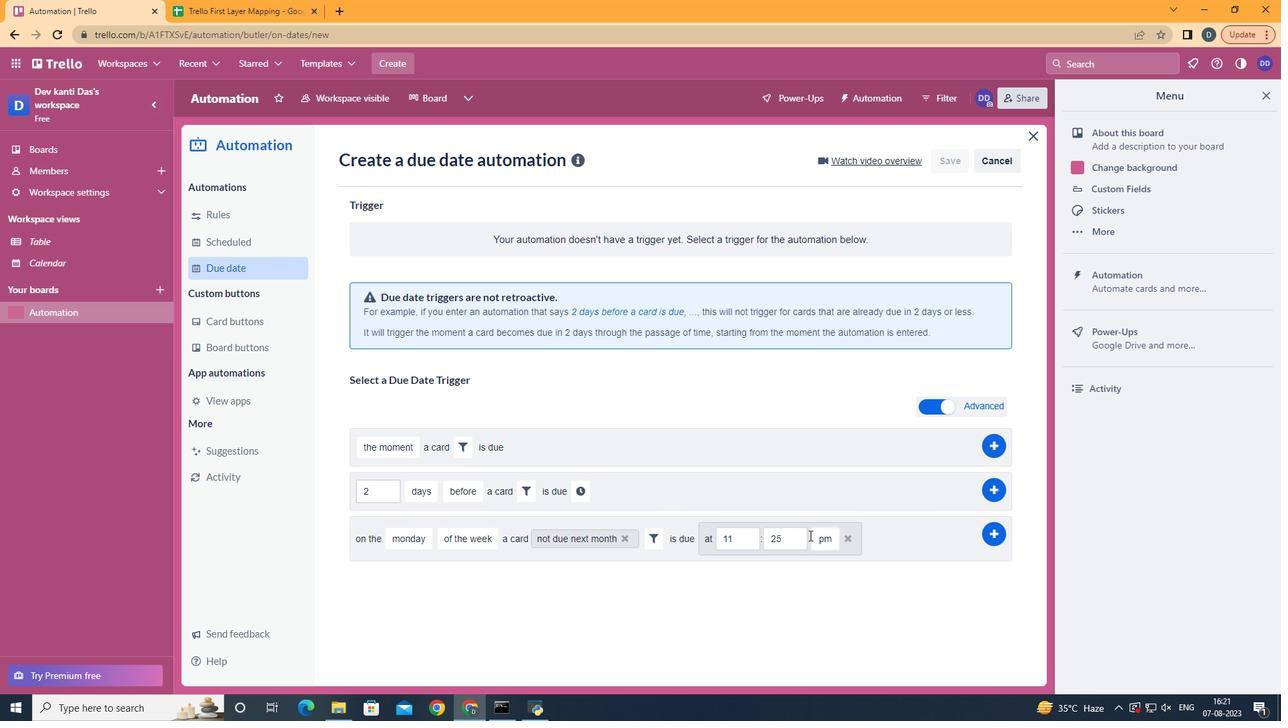
Action: Mouse moved to (799, 537)
Screenshot: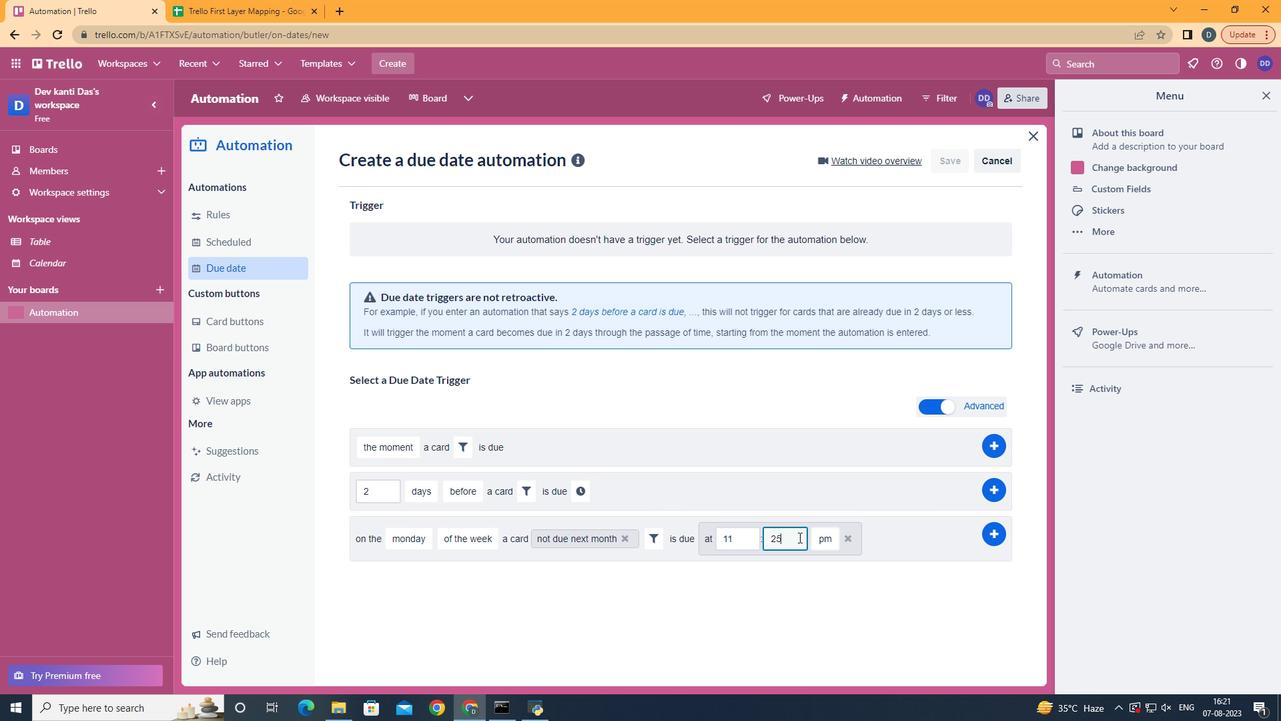 
Action: Mouse pressed left at (799, 537)
Screenshot: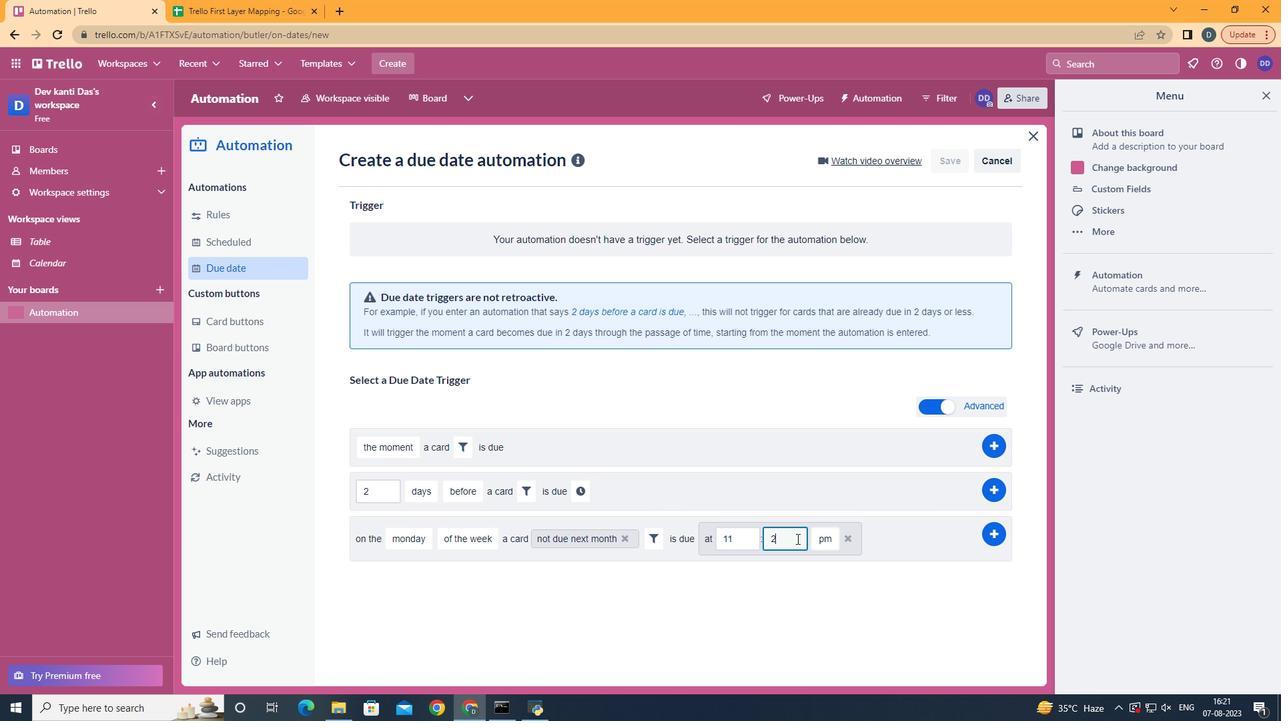 
Action: Key pressed <Key.backspace>
Screenshot: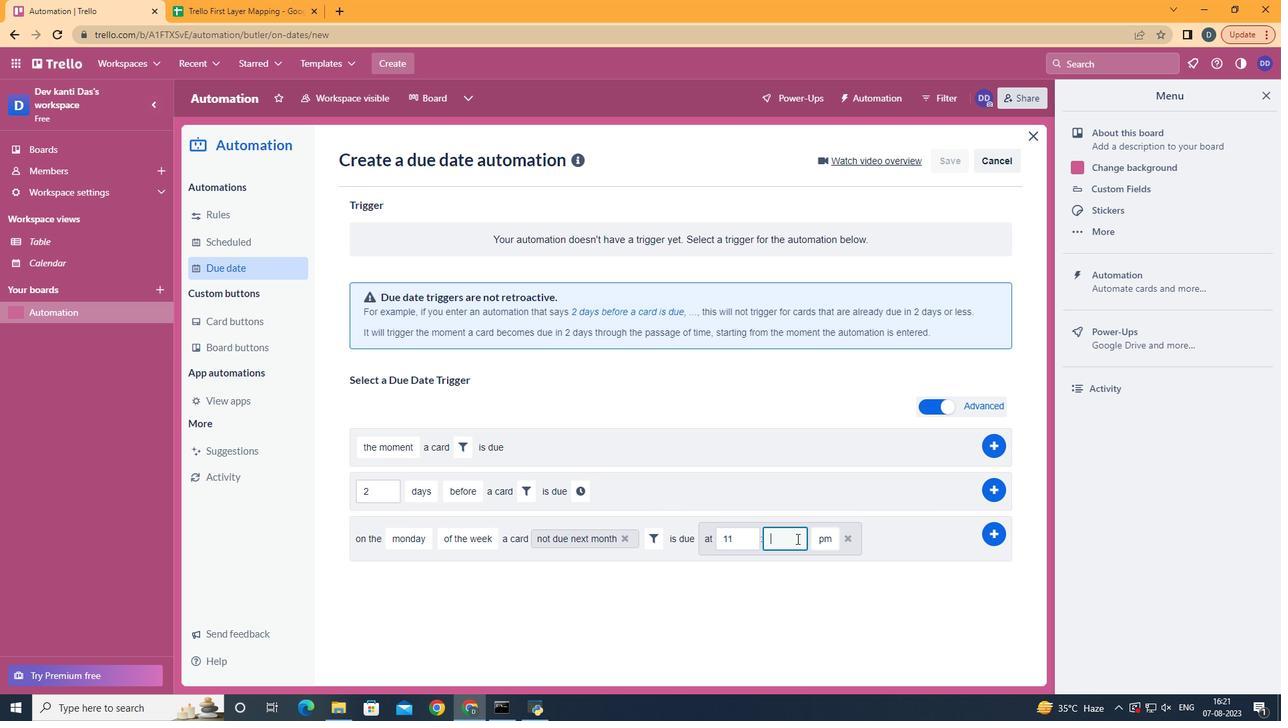 
Action: Mouse moved to (797, 538)
Screenshot: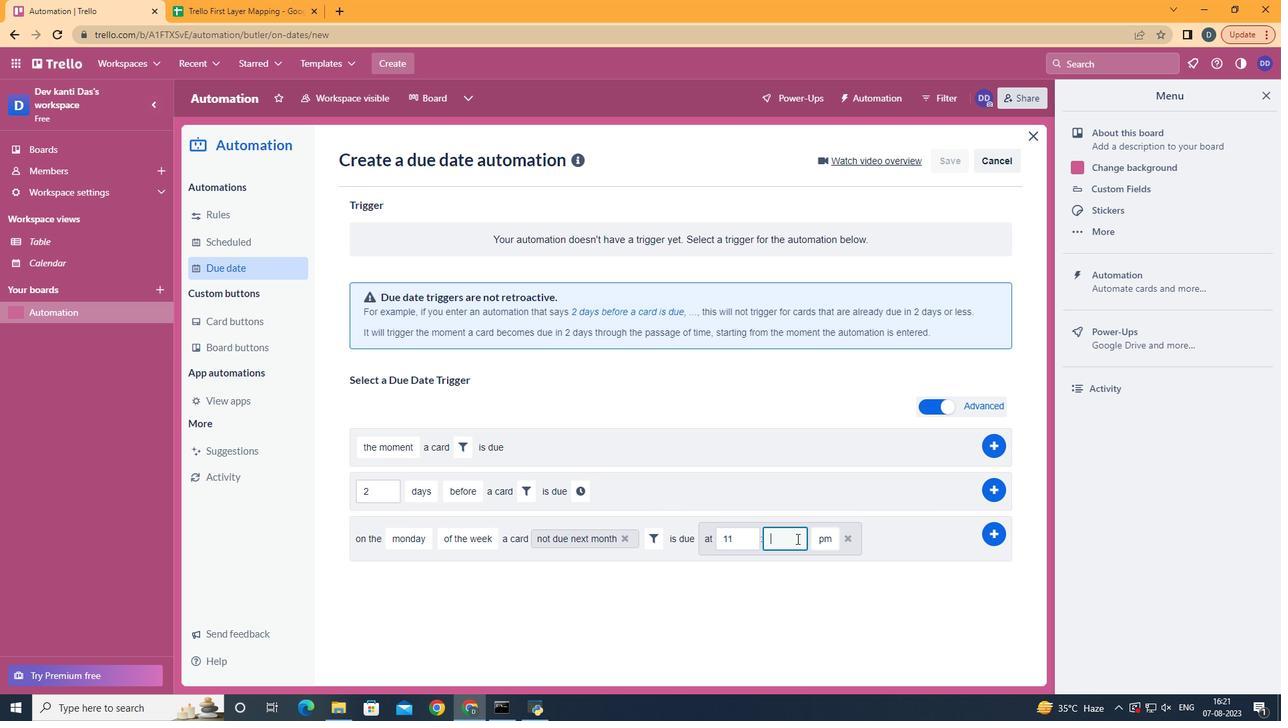 
Action: Key pressed <Key.backspace>00
Screenshot: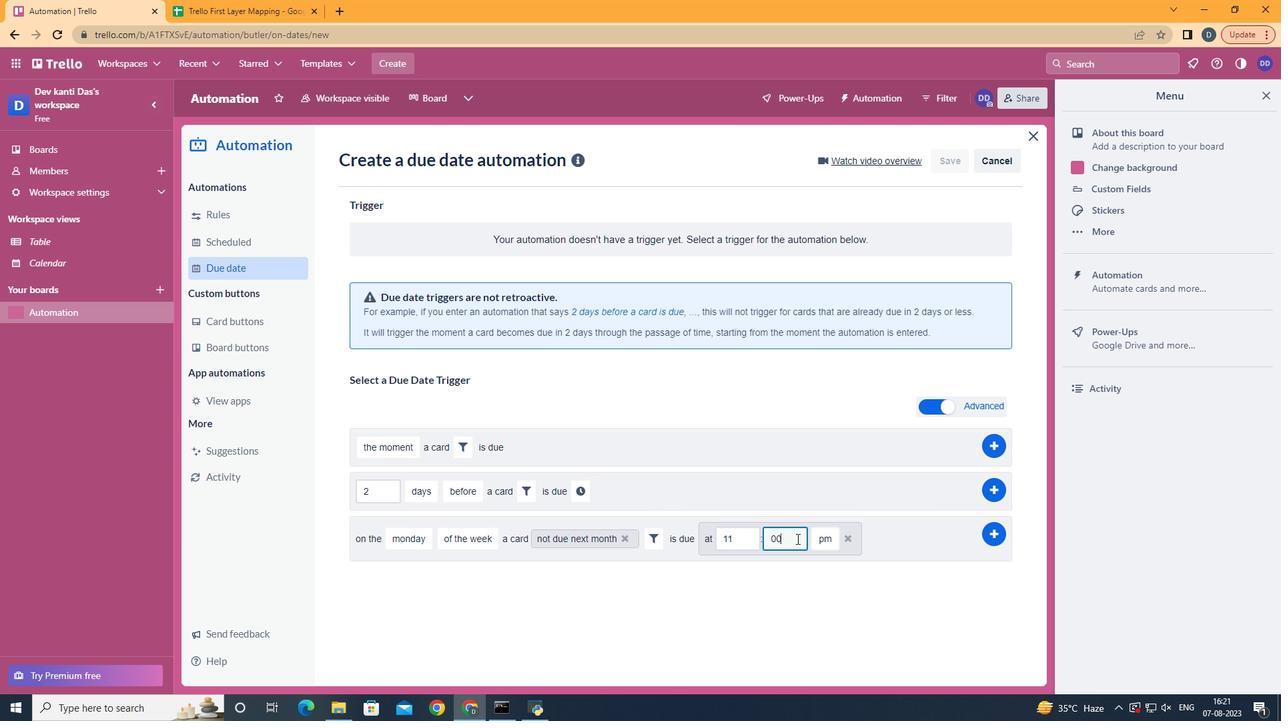 
Action: Mouse moved to (820, 556)
Screenshot: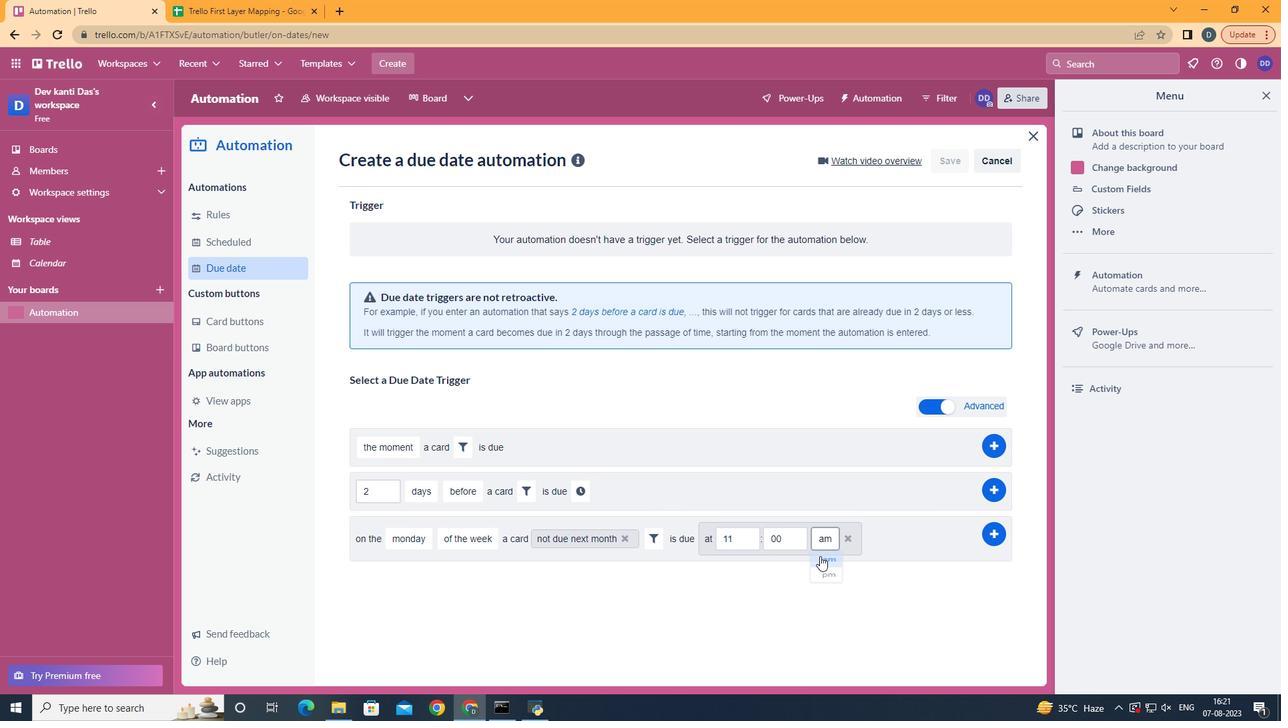 
Action: Mouse pressed left at (820, 556)
Screenshot: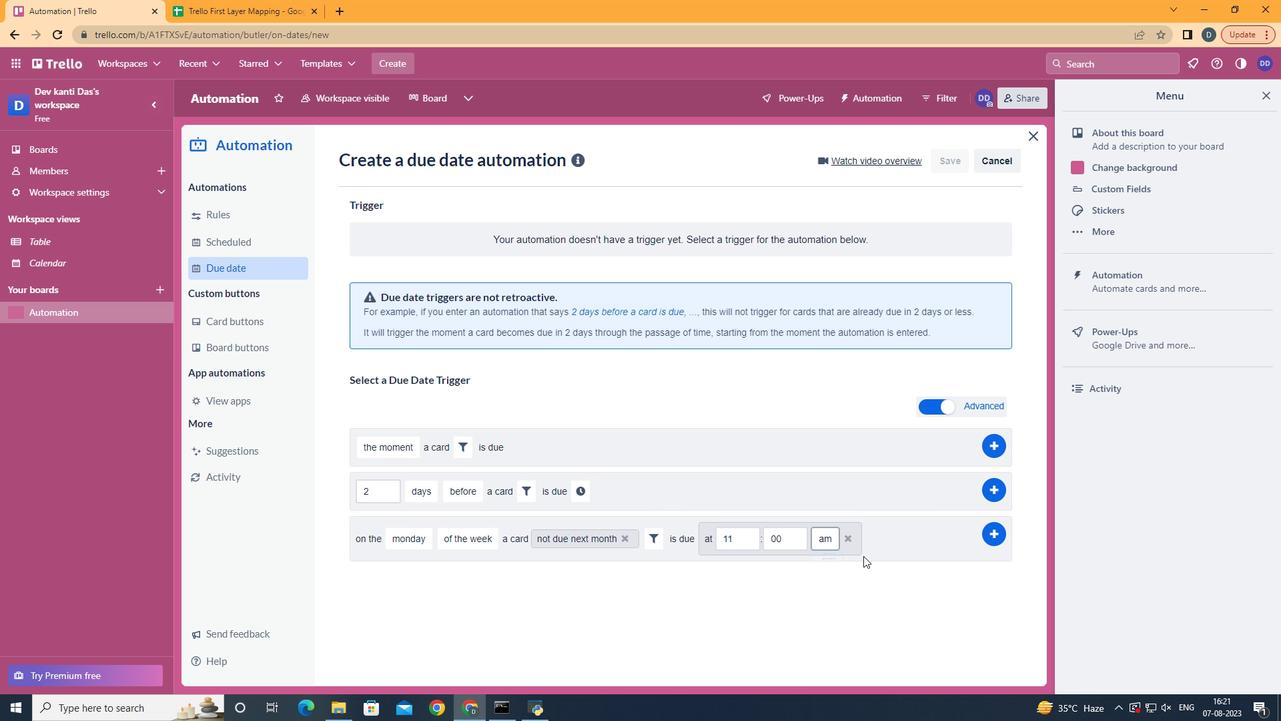 
Action: Mouse moved to (996, 530)
Screenshot: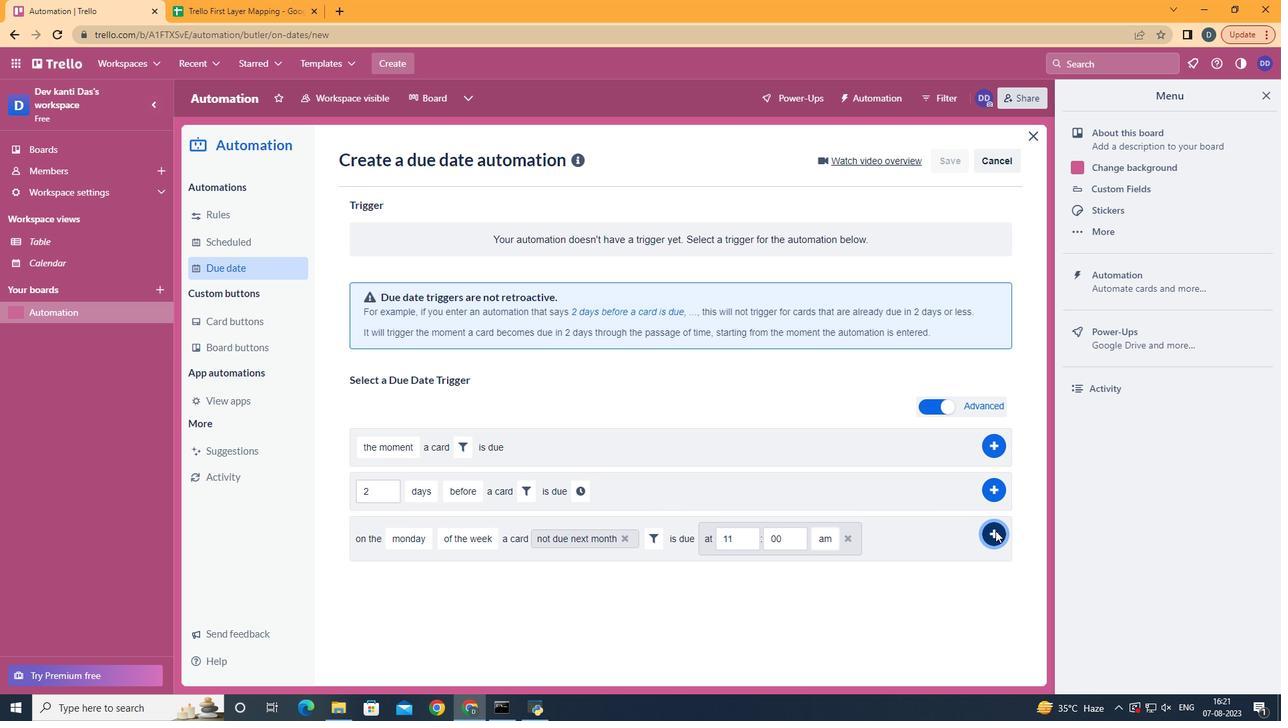 
Action: Mouse pressed left at (996, 530)
Screenshot: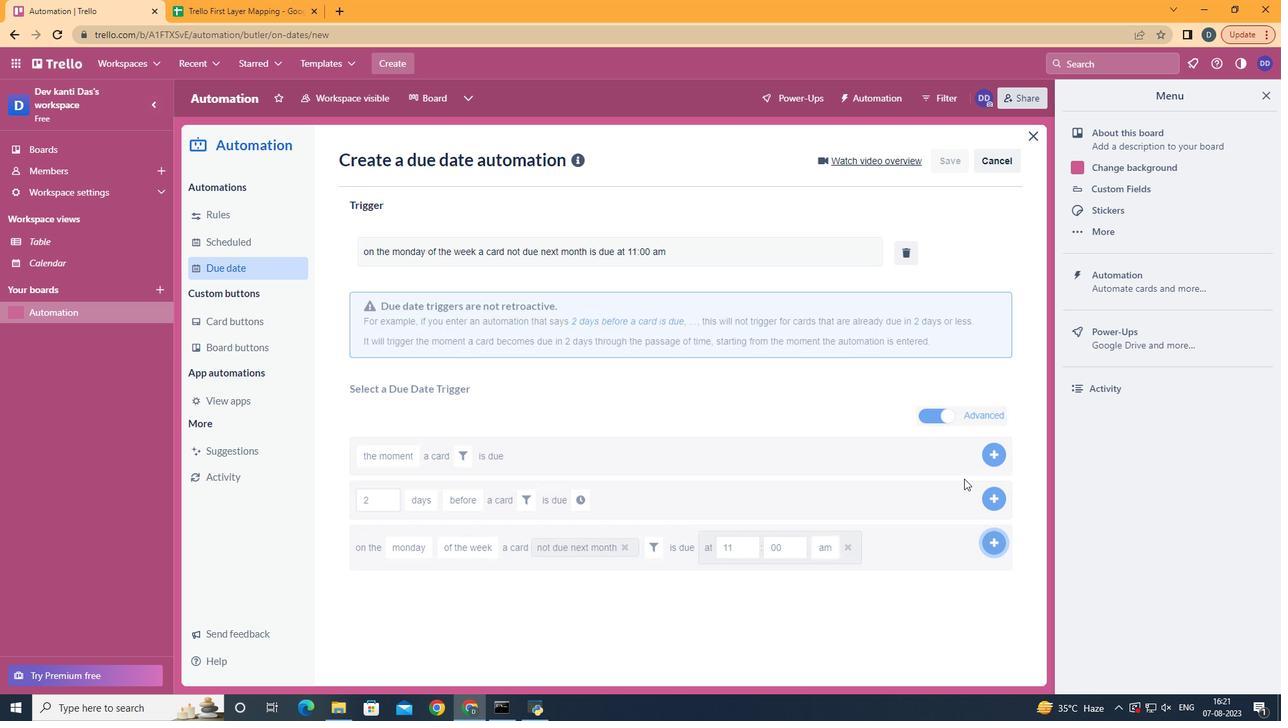 
Action: Mouse moved to (735, 239)
Screenshot: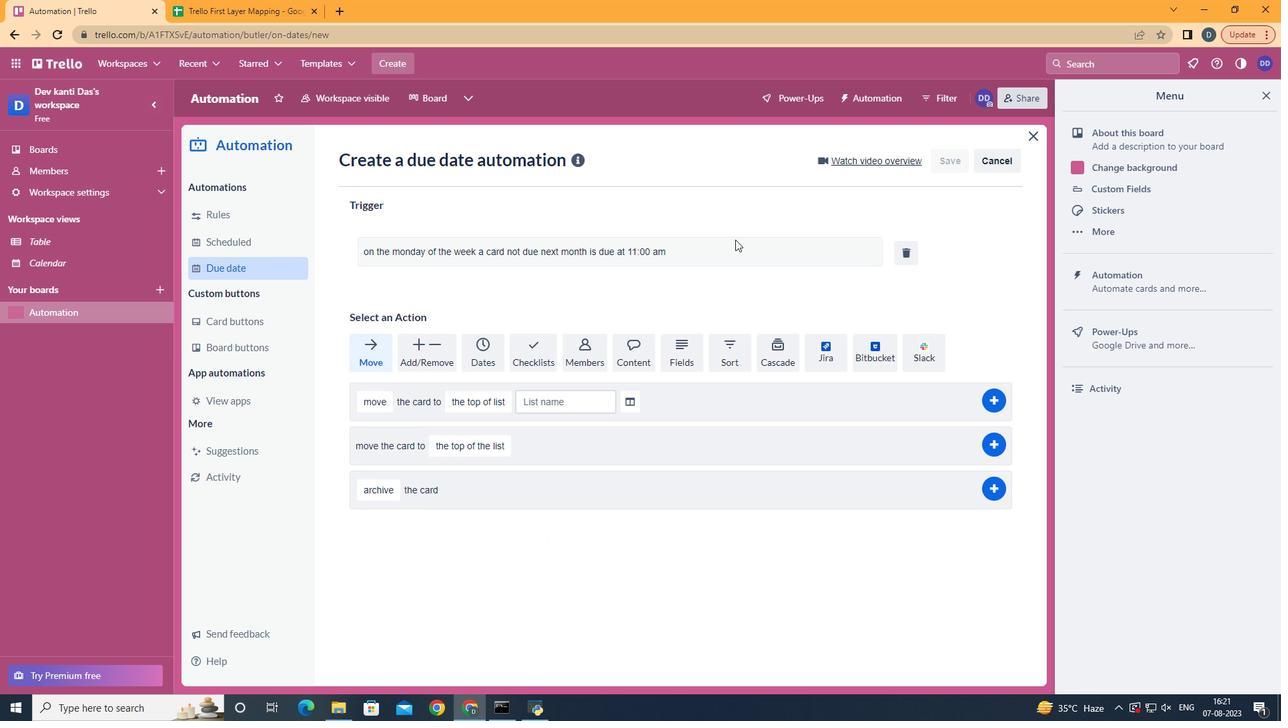 
